 Task: Format the 'Budget Tracker' spreadsheet by applying conditional formatting to highlight values greater than 5 and adjust the header's font size to 28, color to red, and style to Arial Black.
Action: Mouse moved to (131, 159)
Screenshot: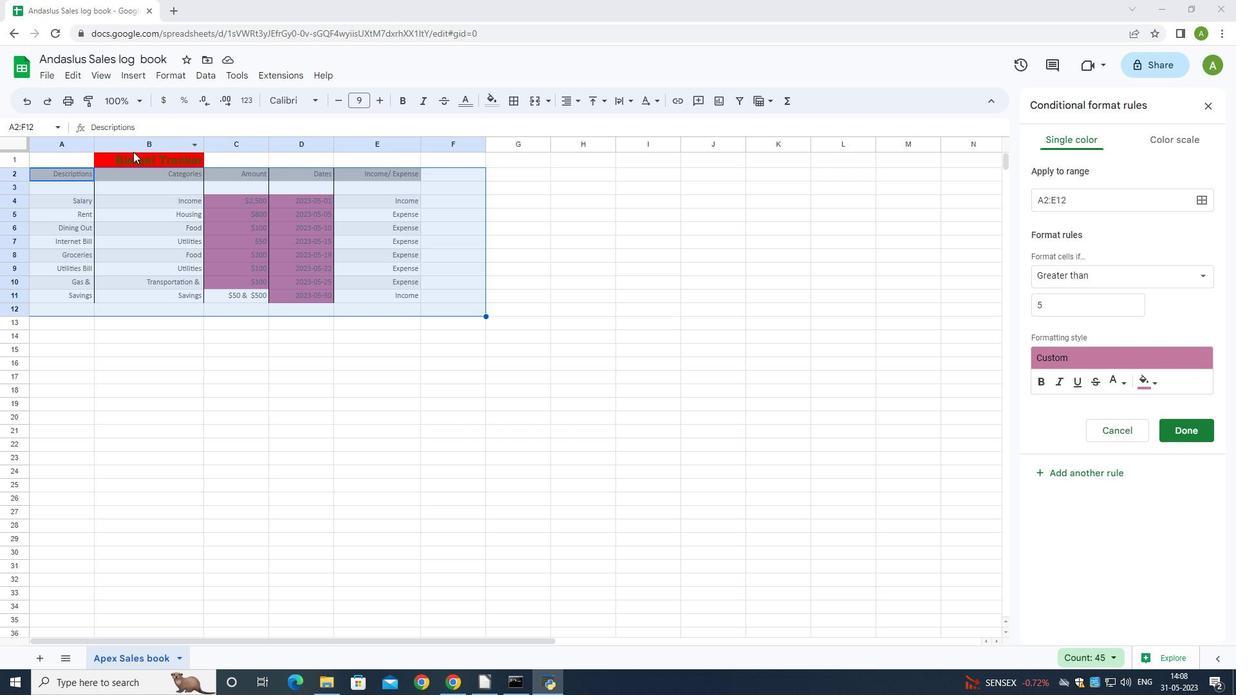 
Action: Mouse pressed left at (131, 159)
Screenshot: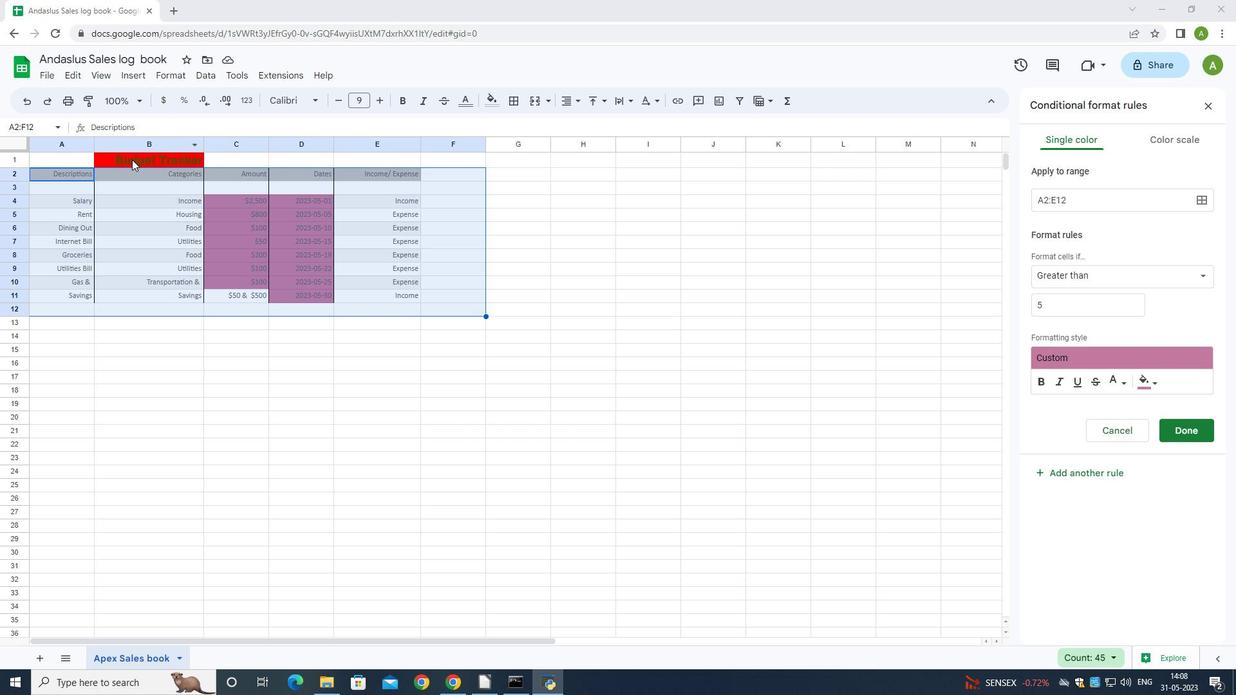 
Action: Mouse moved to (181, 78)
Screenshot: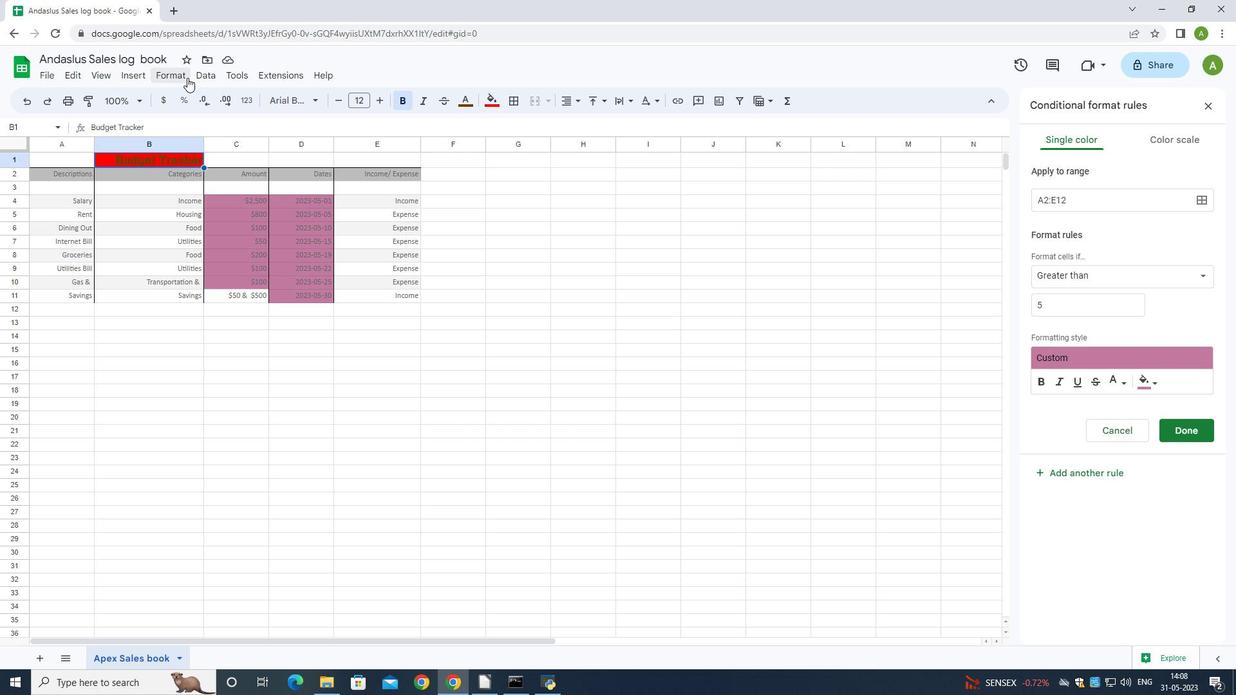 
Action: Mouse pressed left at (181, 78)
Screenshot: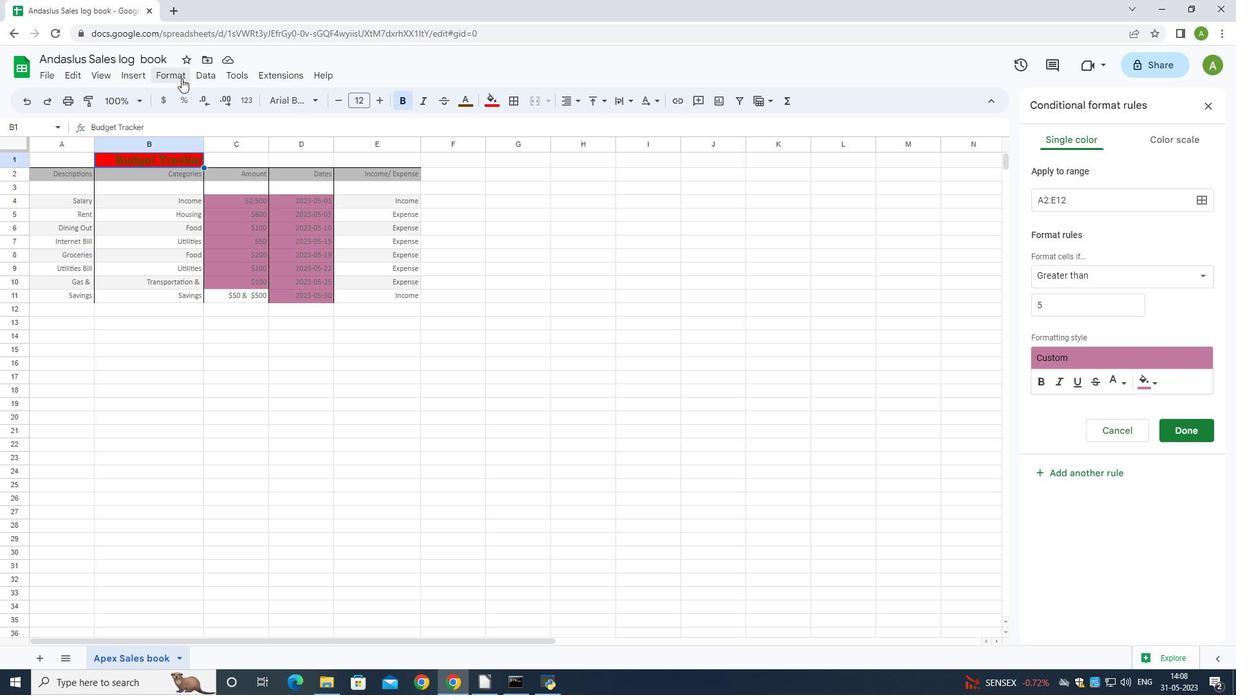 
Action: Mouse moved to (382, 56)
Screenshot: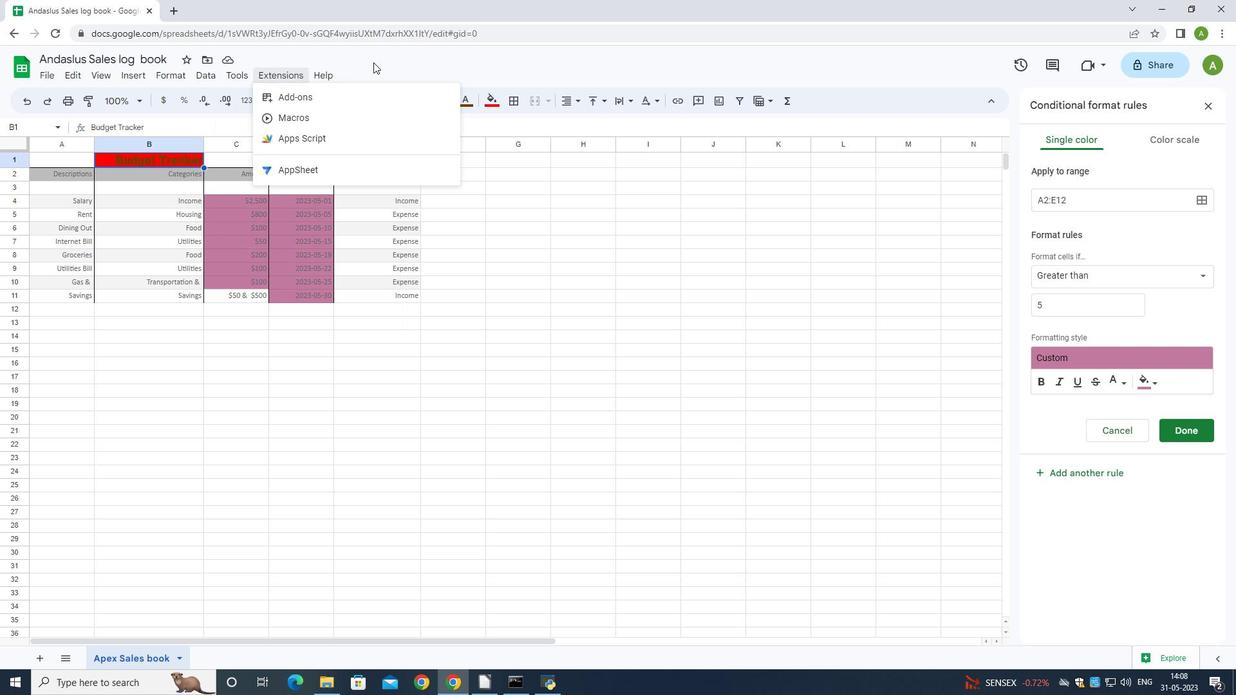 
Action: Mouse pressed left at (382, 56)
Screenshot: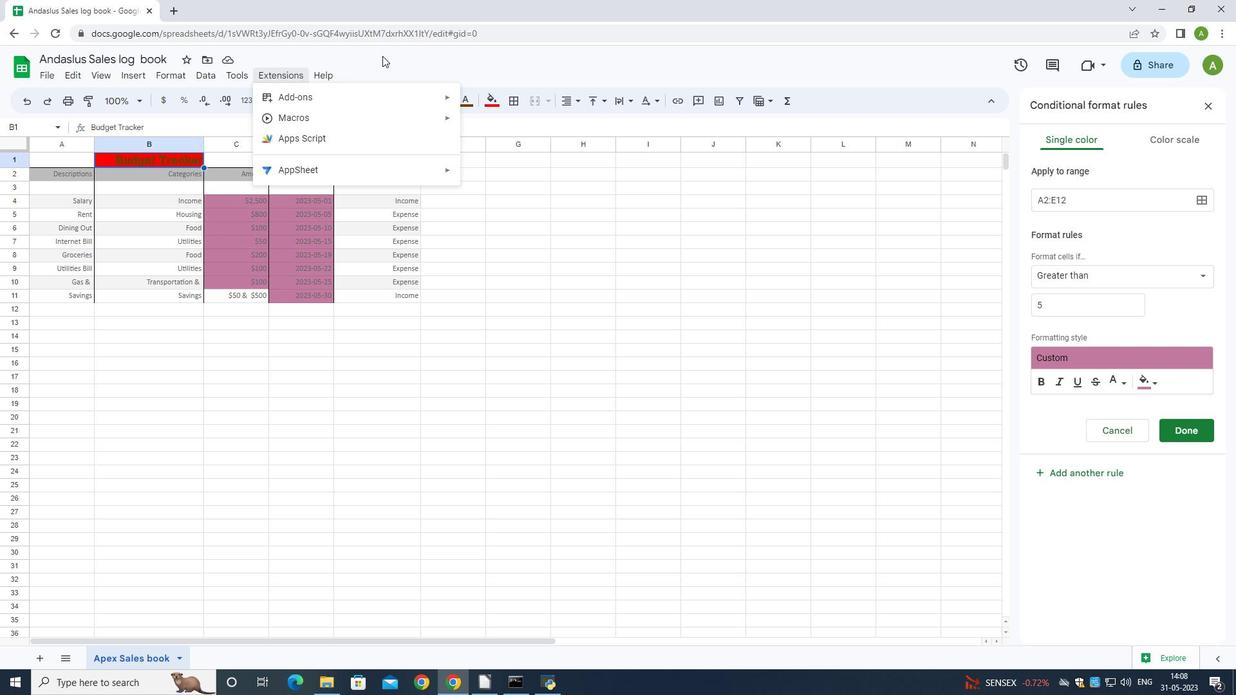 
Action: Mouse moved to (313, 110)
Screenshot: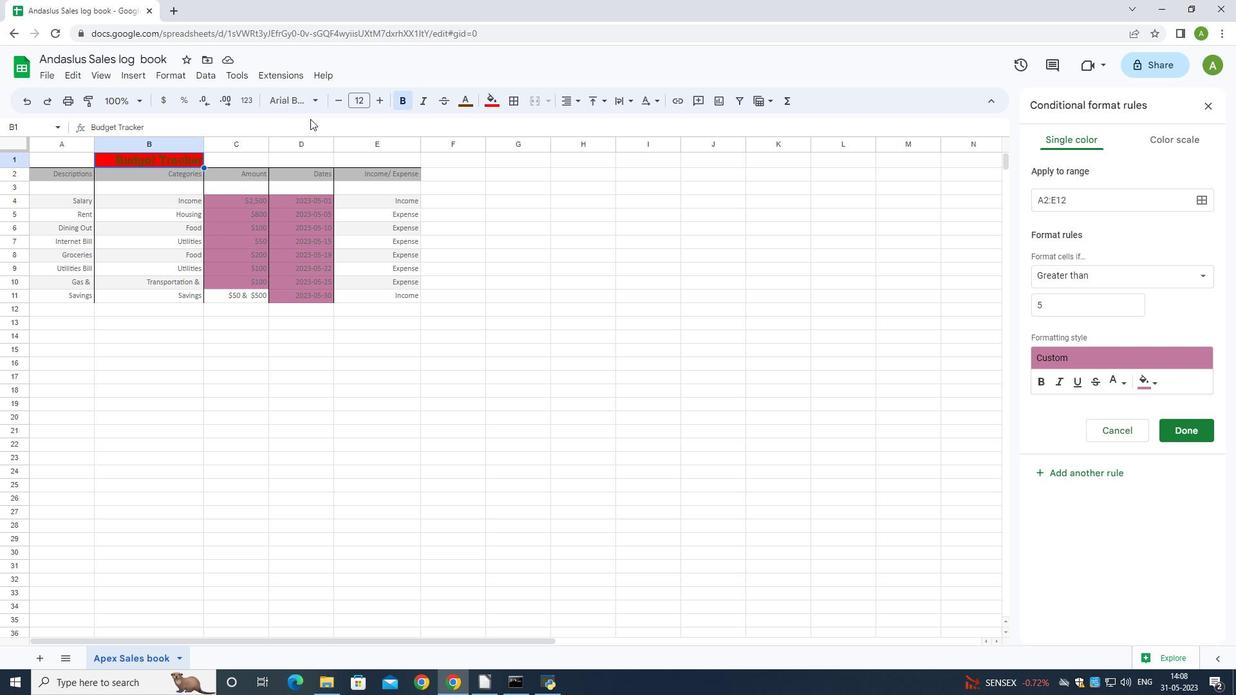 
Action: Mouse pressed left at (313, 110)
Screenshot: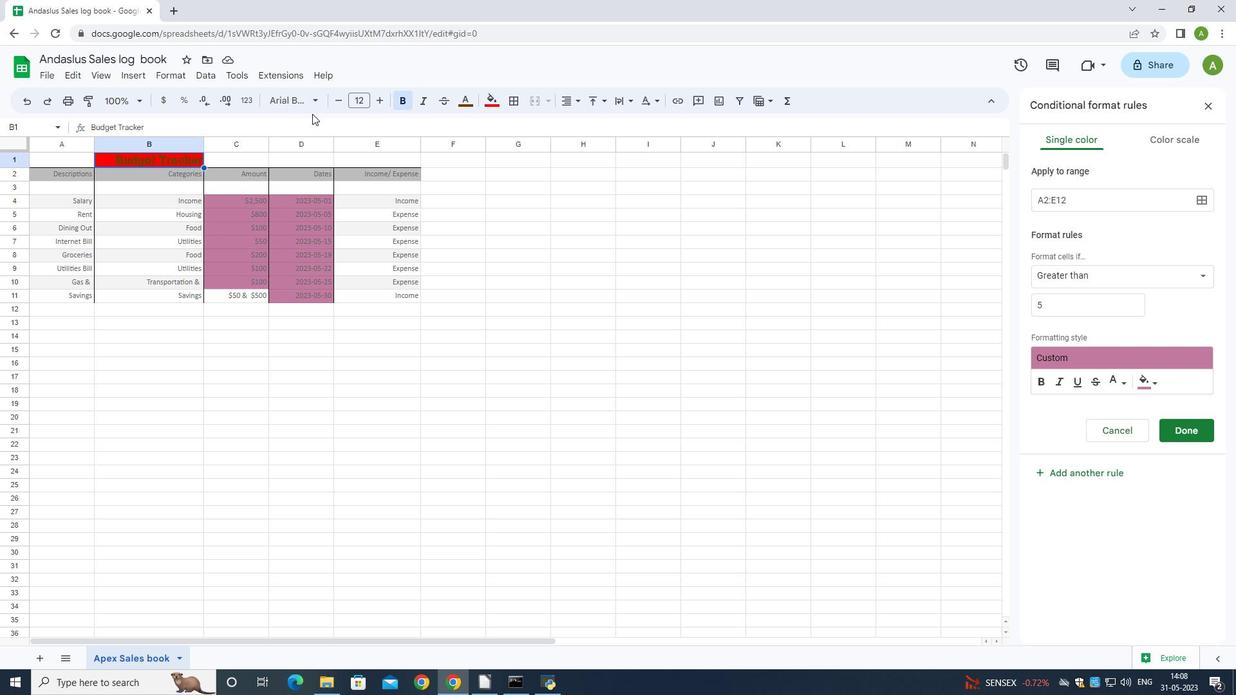 
Action: Mouse moved to (313, 90)
Screenshot: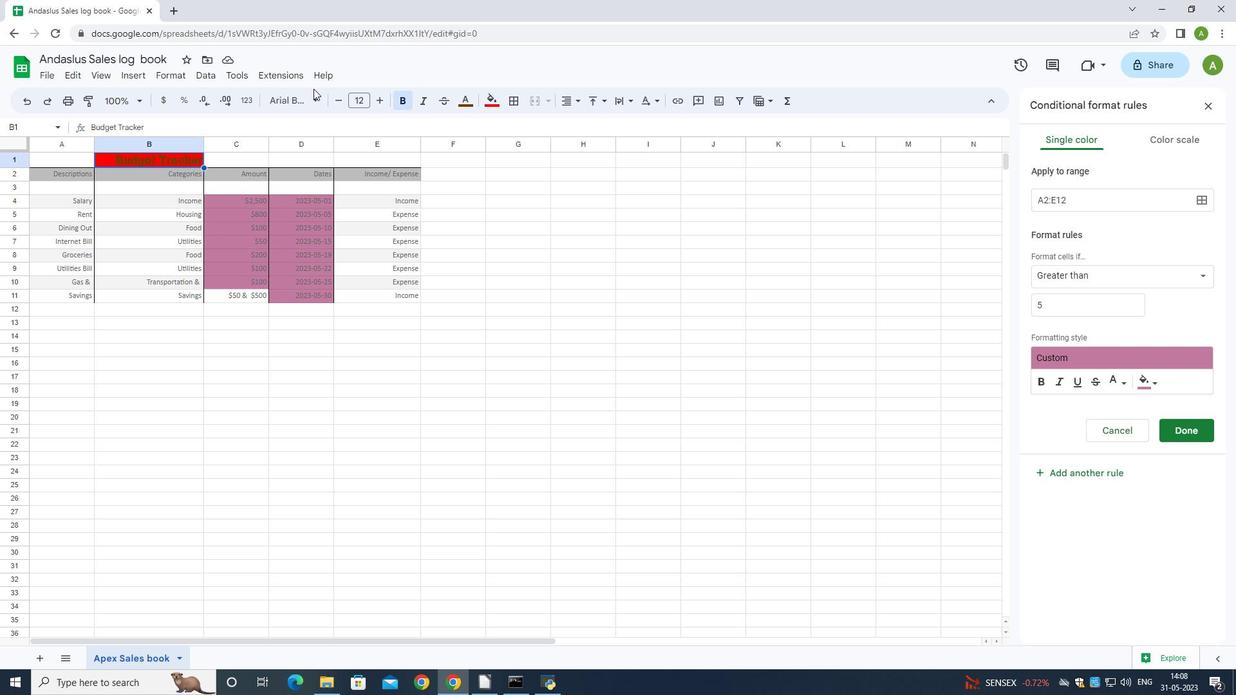 
Action: Mouse pressed left at (313, 90)
Screenshot: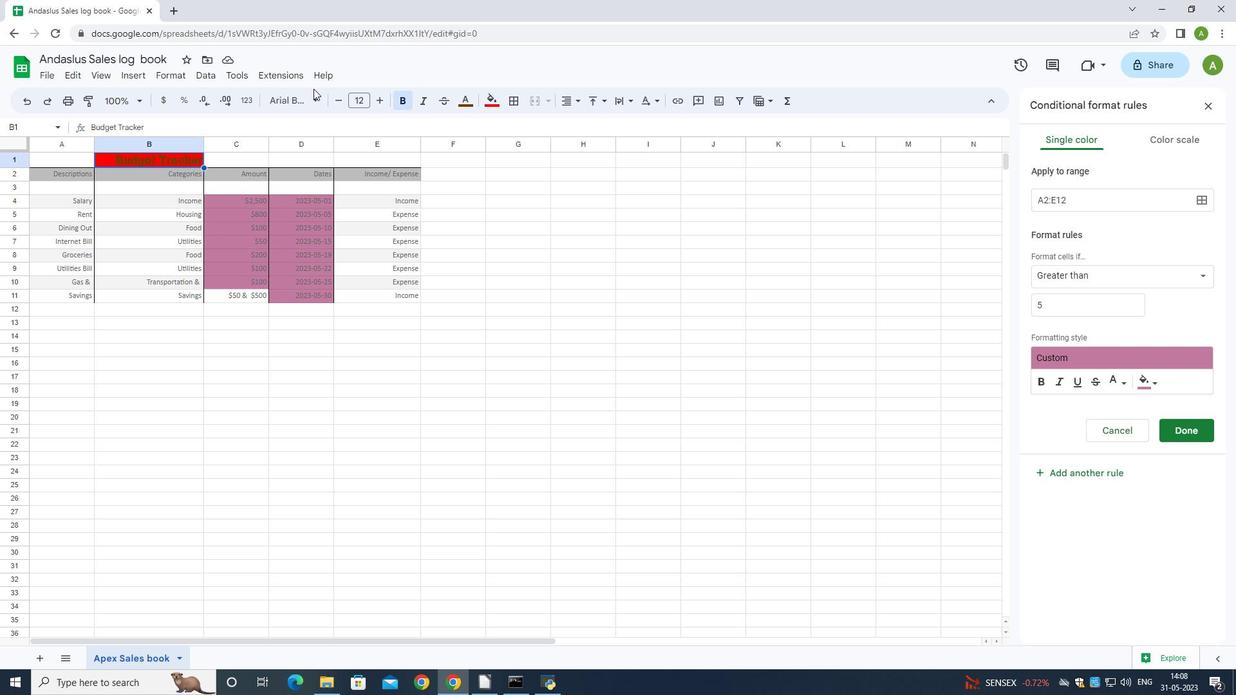 
Action: Mouse moved to (314, 408)
Screenshot: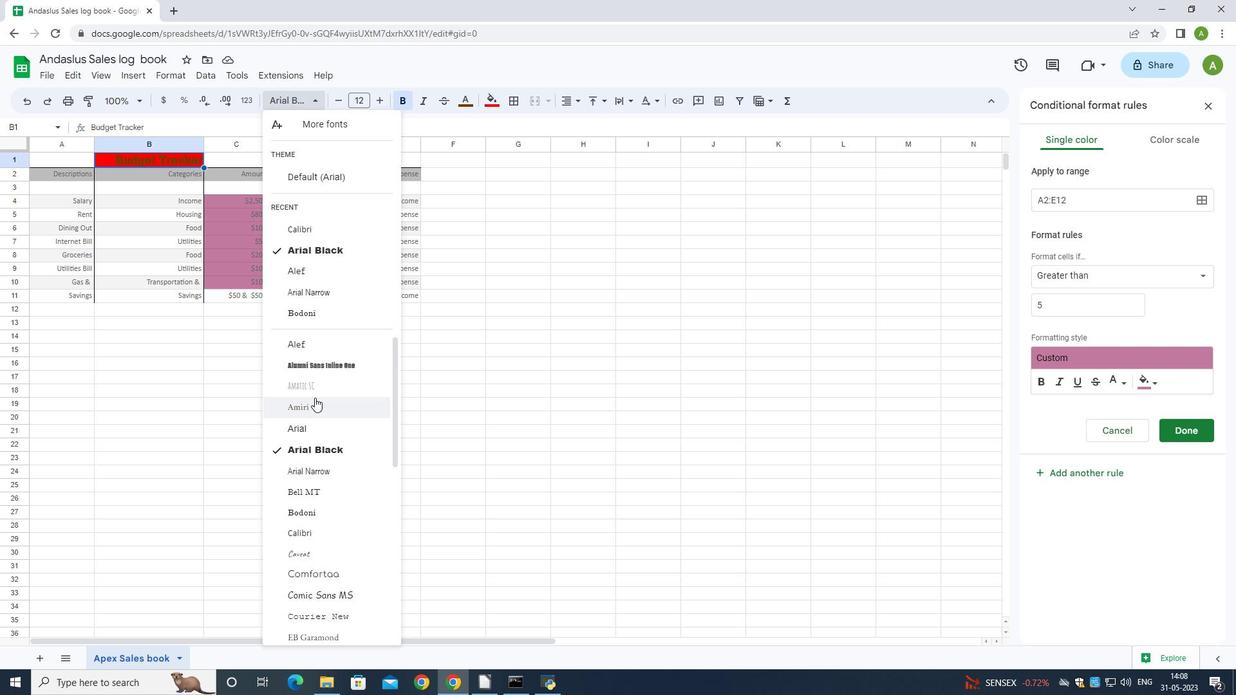 
Action: Mouse pressed left at (314, 408)
Screenshot: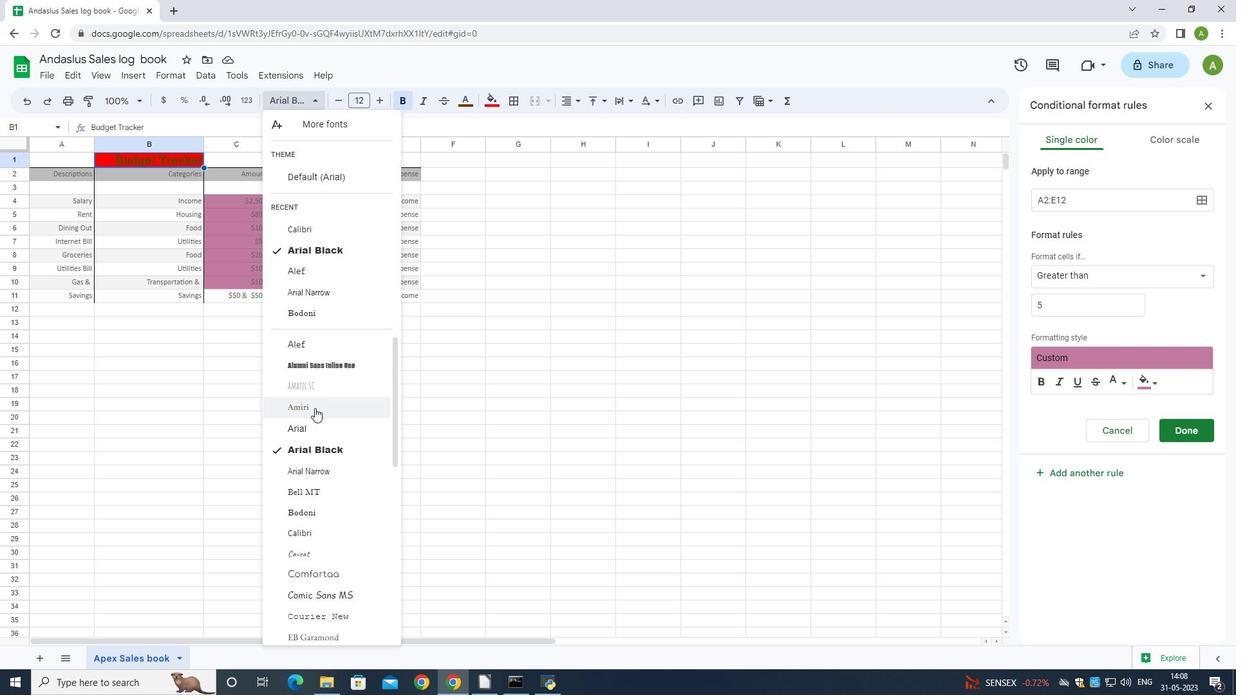 
Action: Mouse moved to (492, 100)
Screenshot: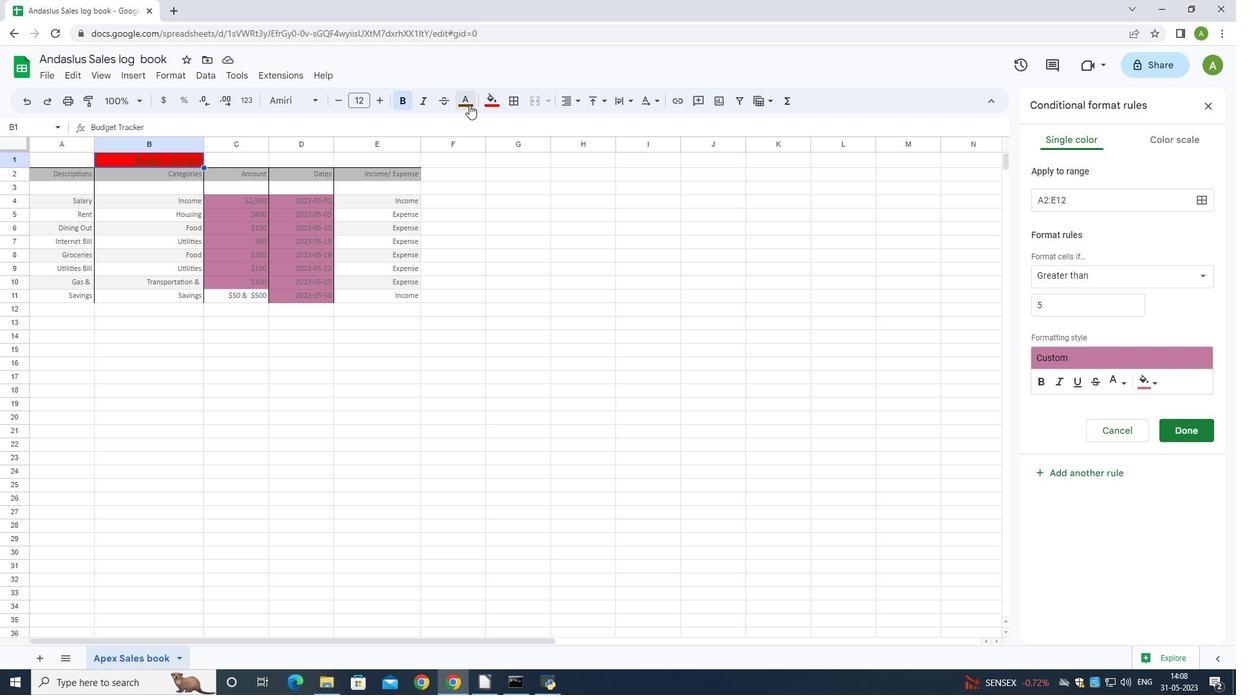 
Action: Mouse pressed left at (492, 100)
Screenshot: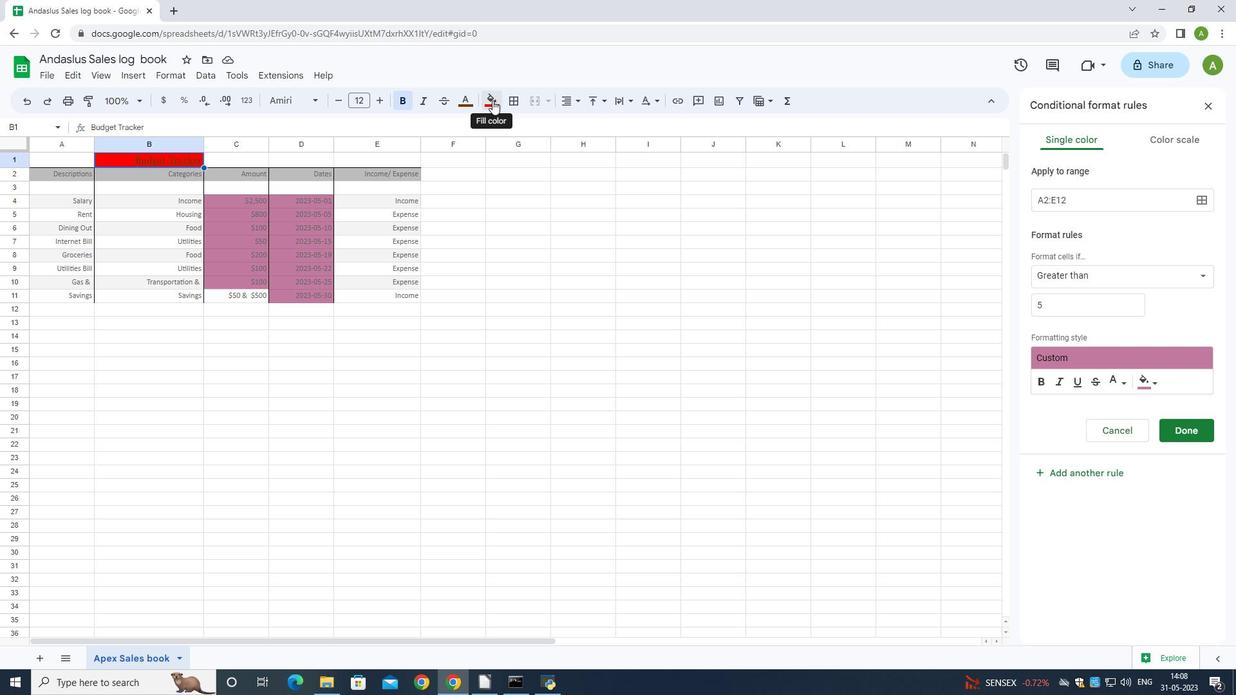 
Action: Mouse moved to (598, 159)
Screenshot: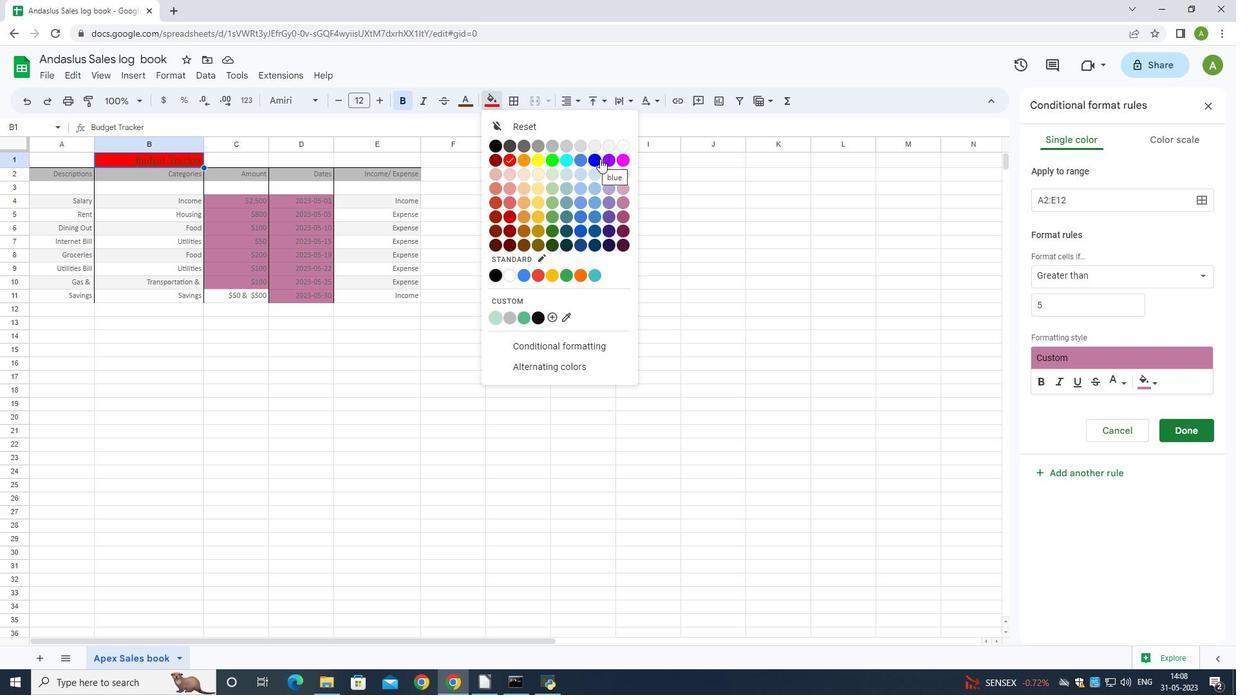 
Action: Mouse pressed left at (598, 159)
Screenshot: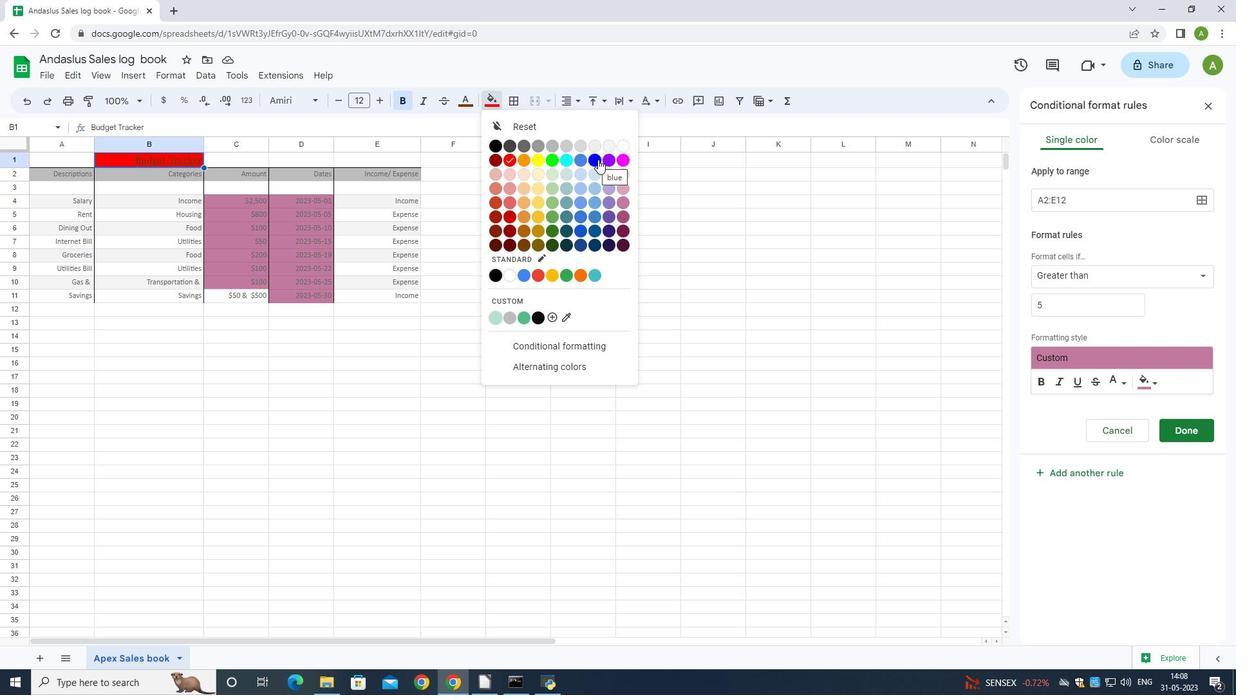 
Action: Mouse moved to (381, 101)
Screenshot: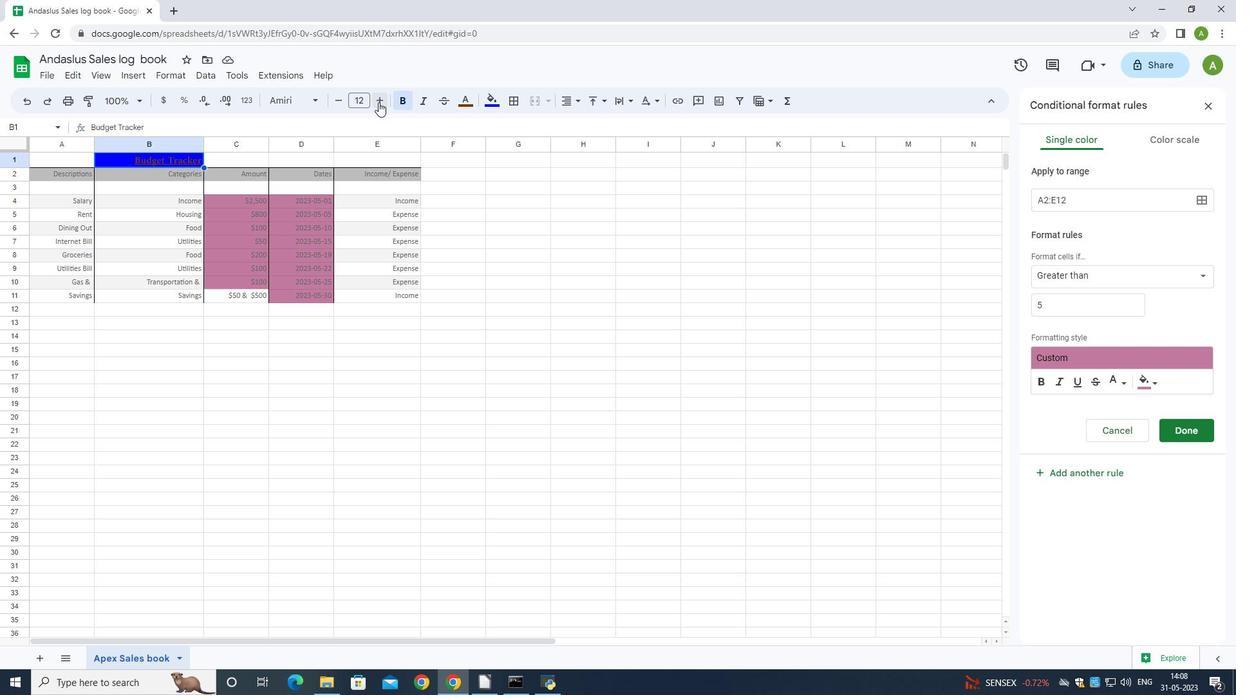 
Action: Mouse pressed left at (381, 101)
Screenshot: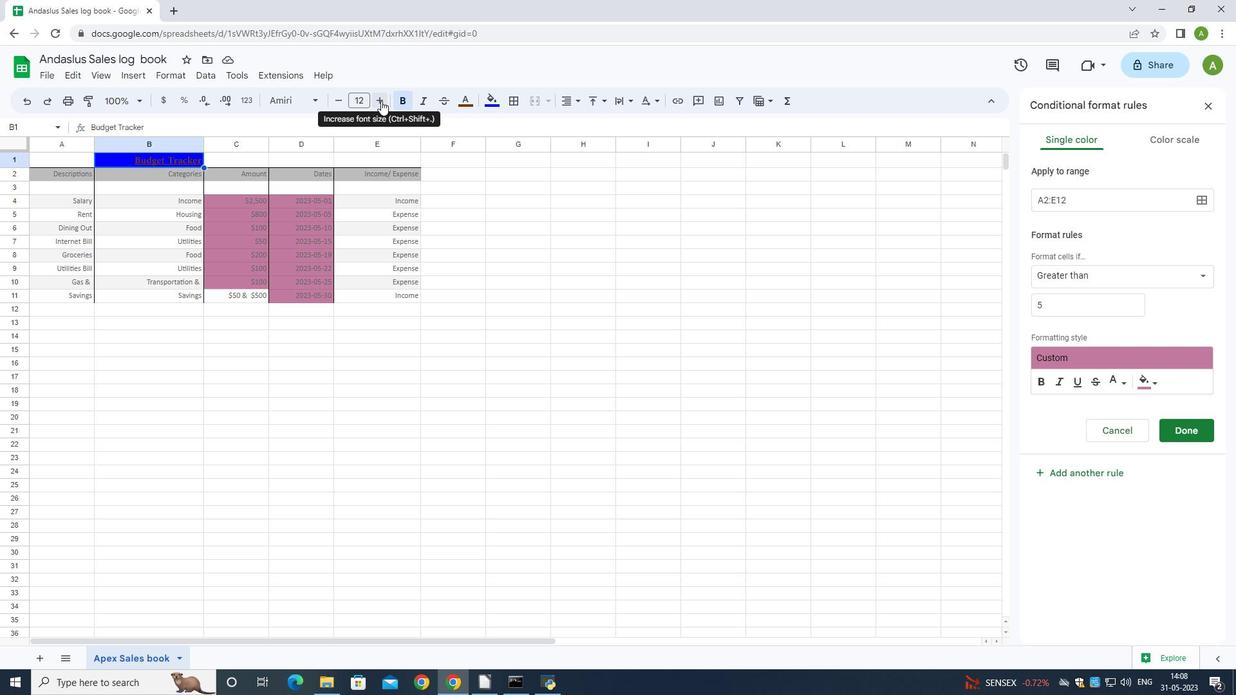 
Action: Mouse pressed left at (381, 101)
Screenshot: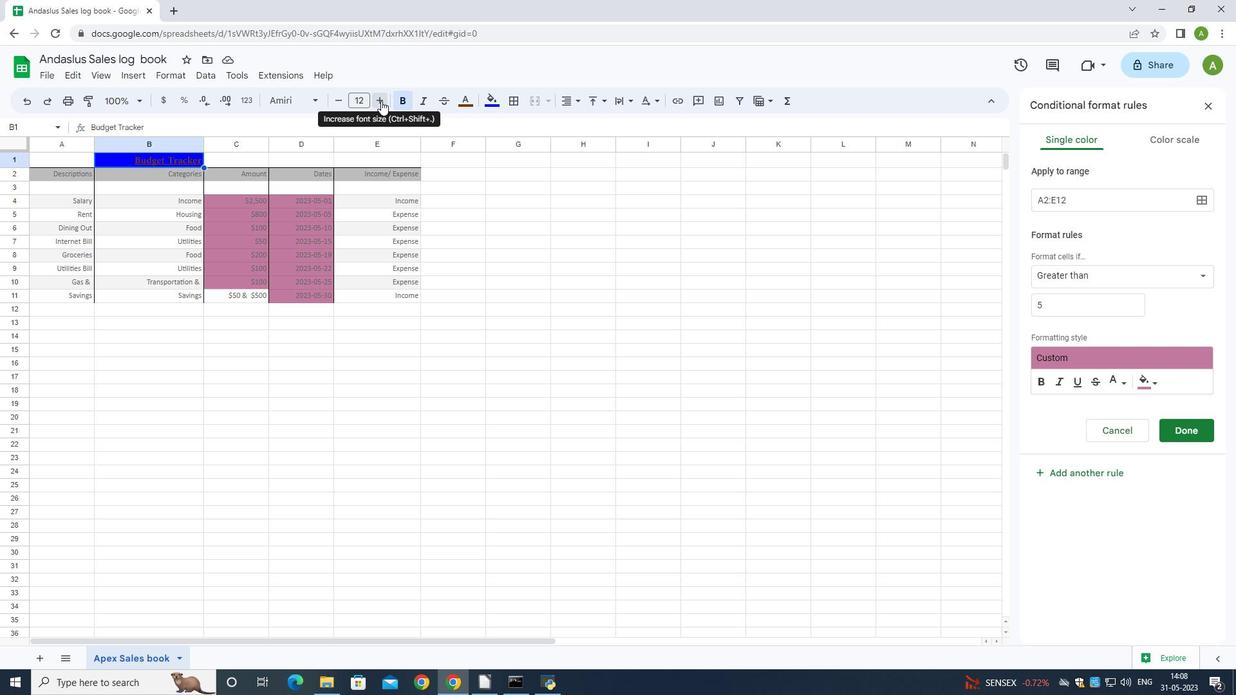 
Action: Mouse pressed left at (381, 101)
Screenshot: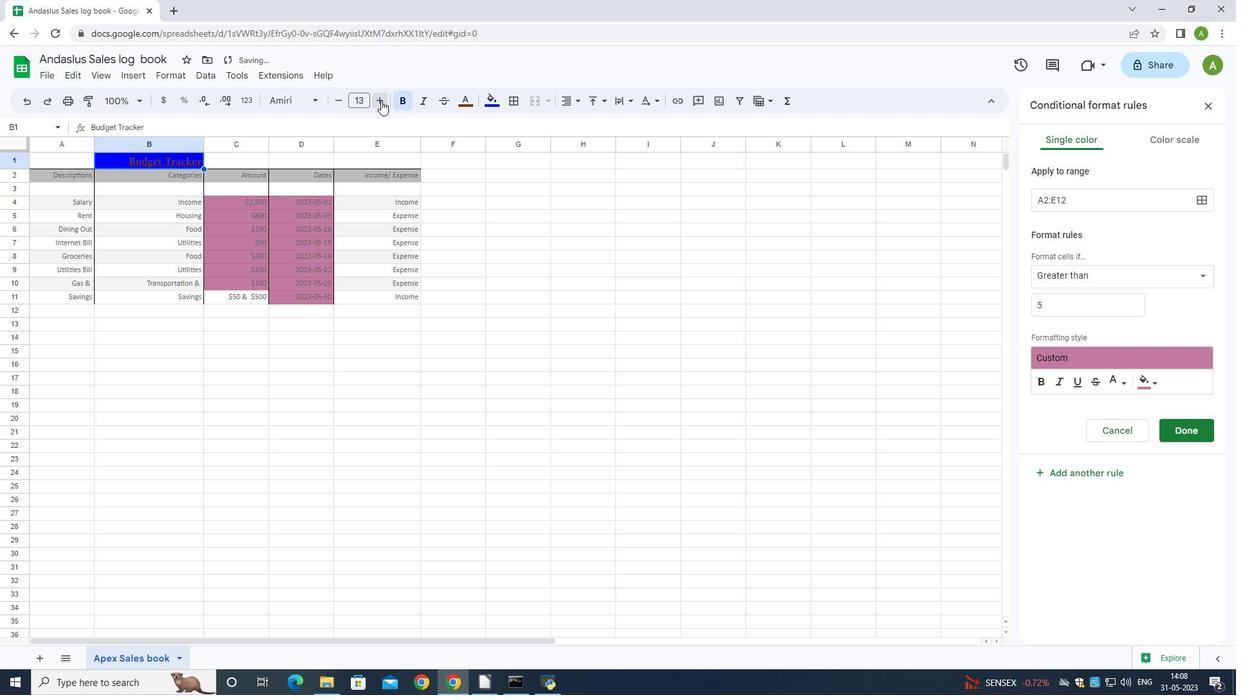 
Action: Mouse pressed left at (381, 101)
Screenshot: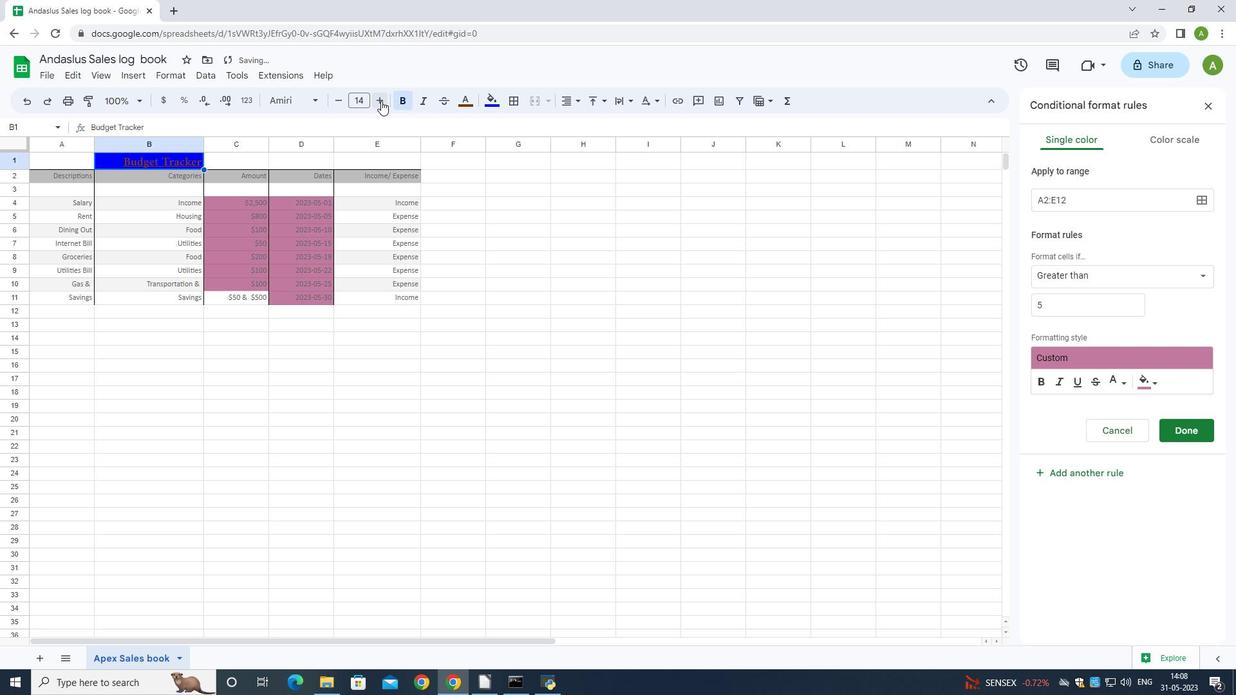 
Action: Mouse pressed left at (381, 101)
Screenshot: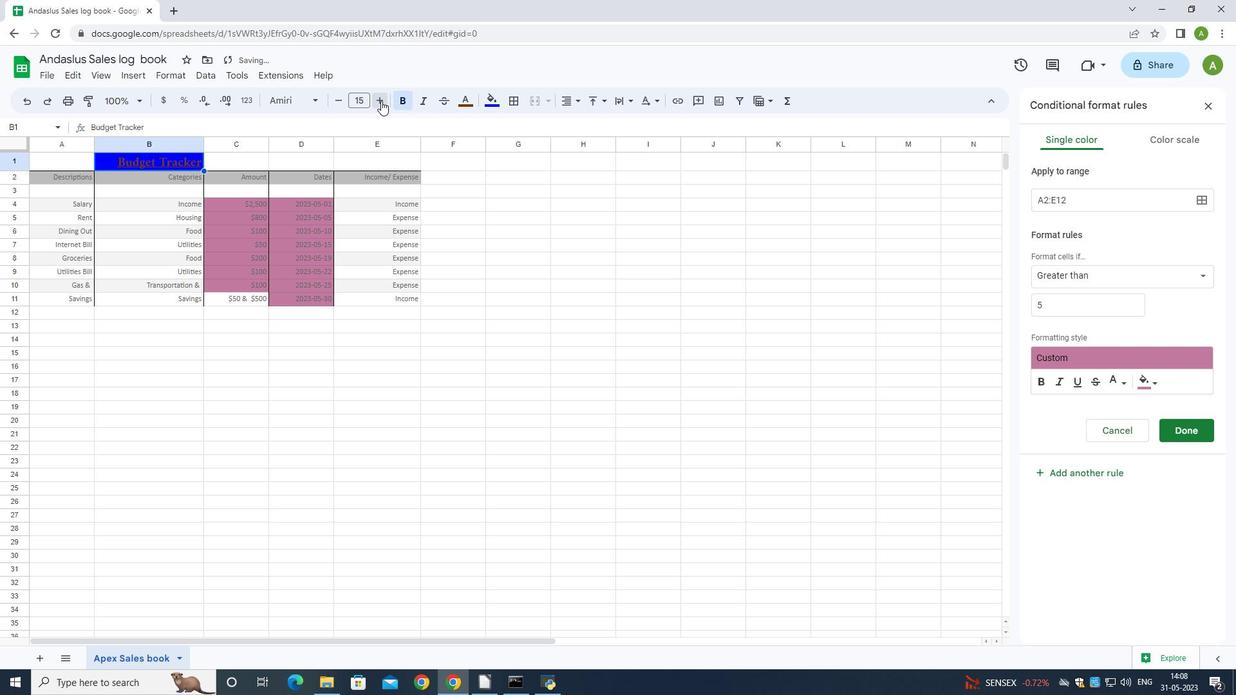 
Action: Mouse pressed left at (381, 101)
Screenshot: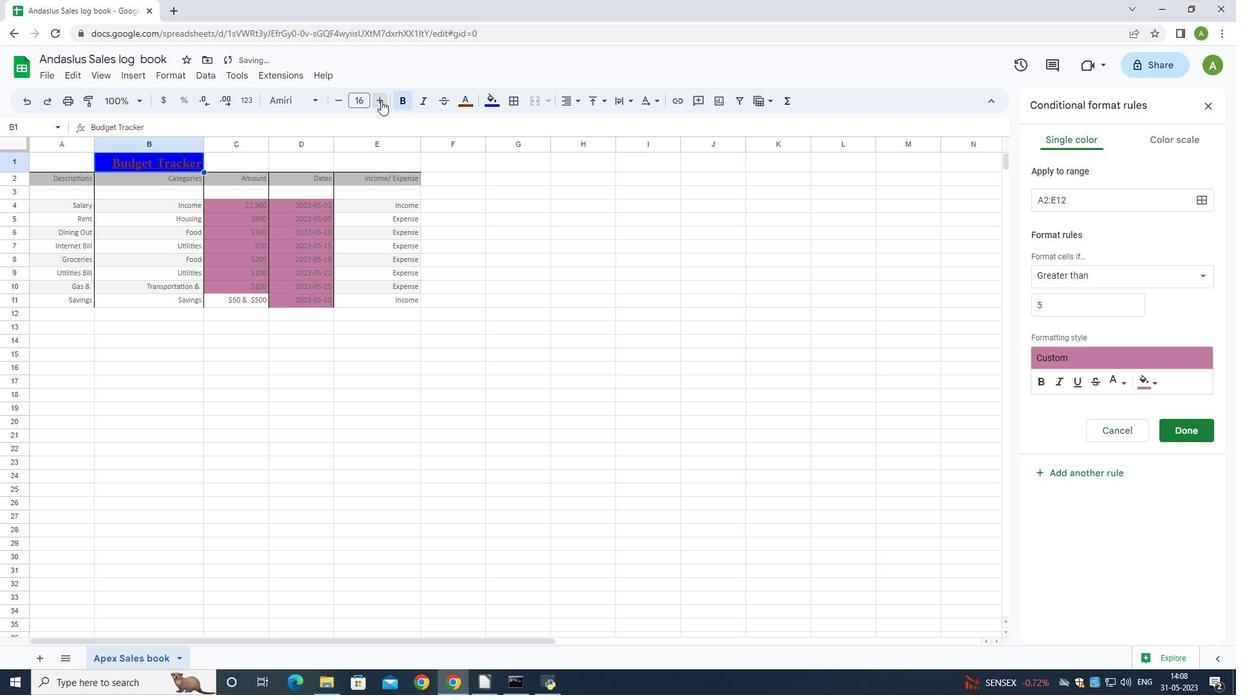 
Action: Mouse pressed left at (381, 101)
Screenshot: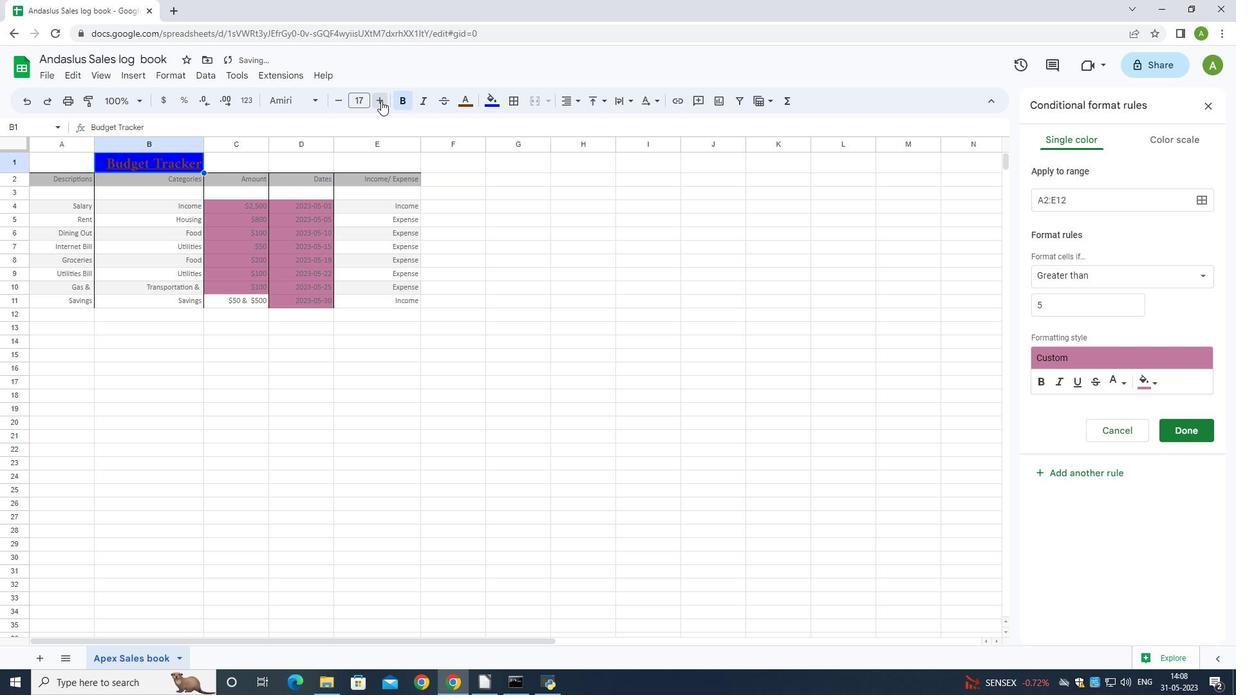 
Action: Mouse pressed left at (381, 101)
Screenshot: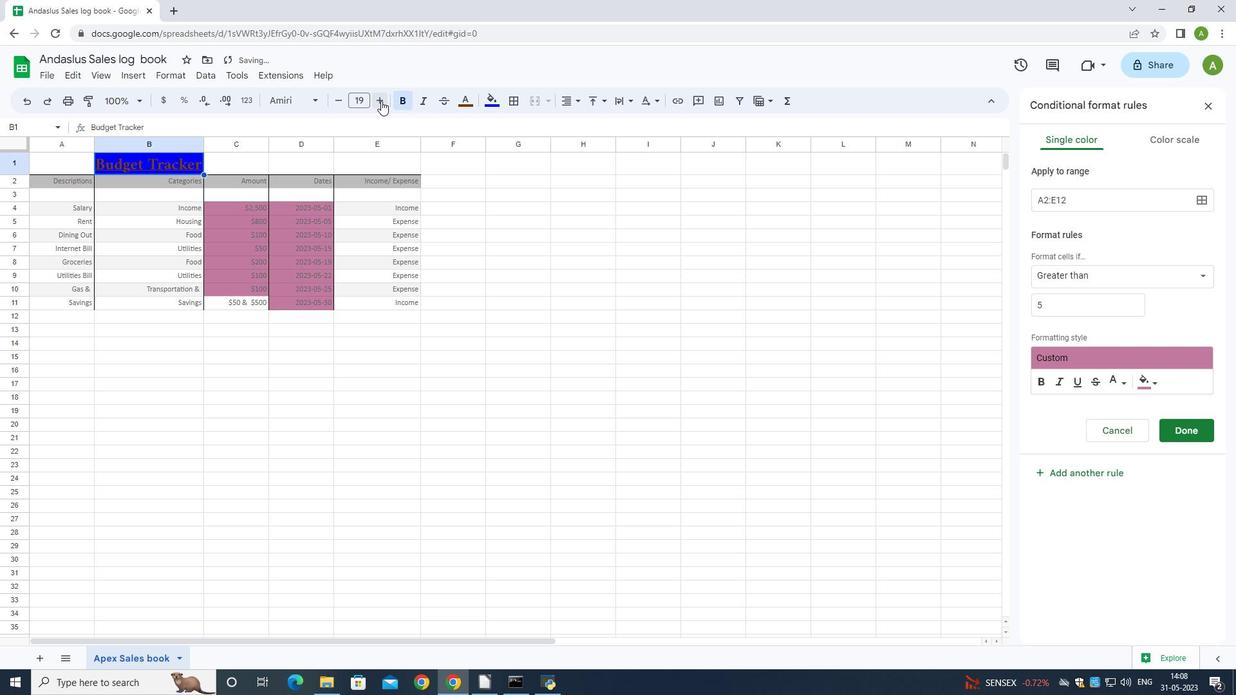 
Action: Mouse pressed left at (381, 101)
Screenshot: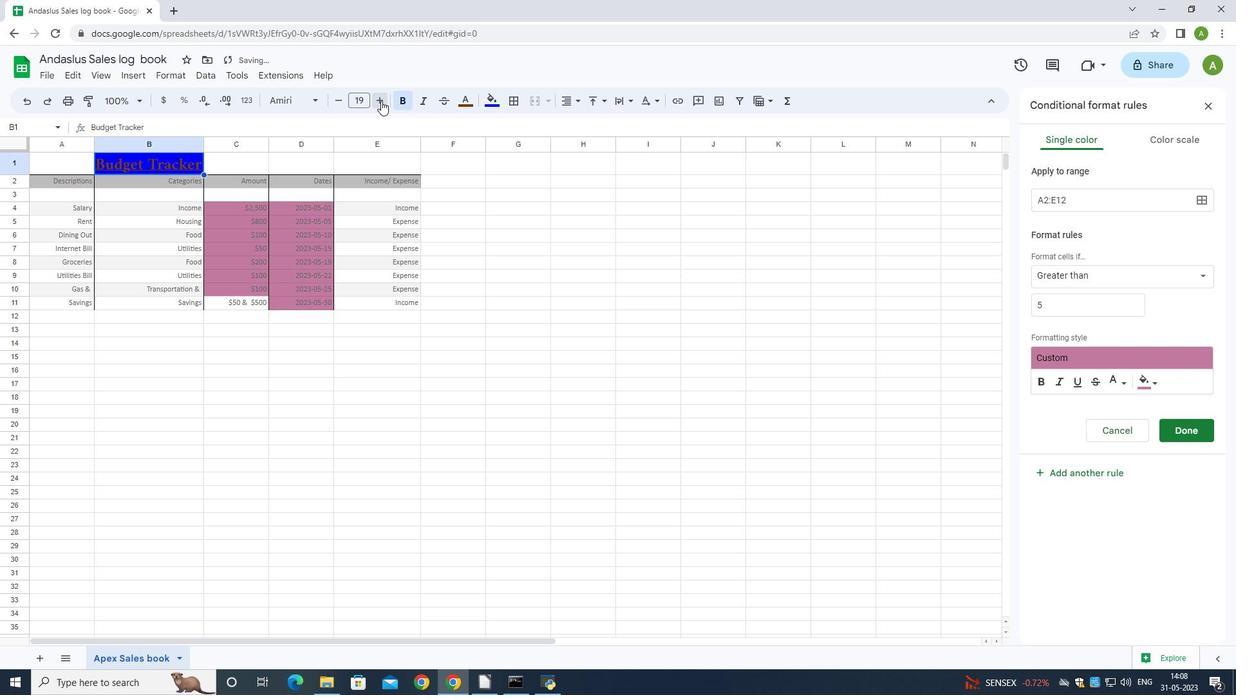 
Action: Mouse pressed left at (381, 101)
Screenshot: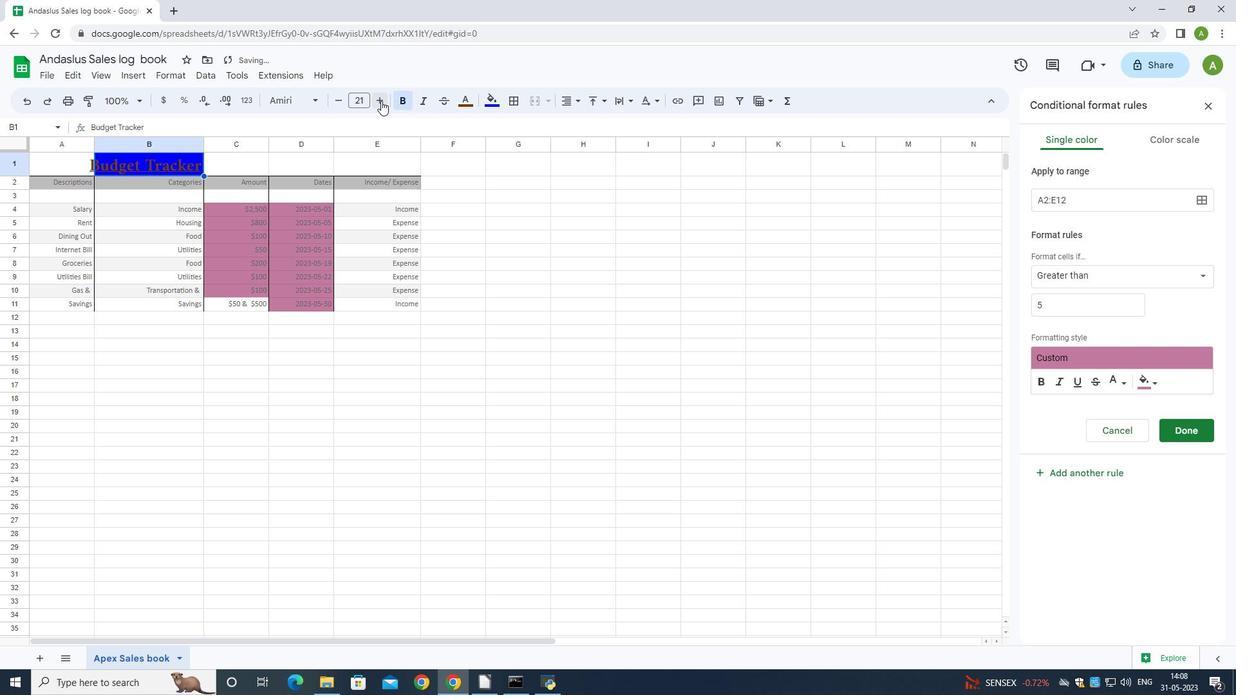 
Action: Mouse pressed left at (381, 101)
Screenshot: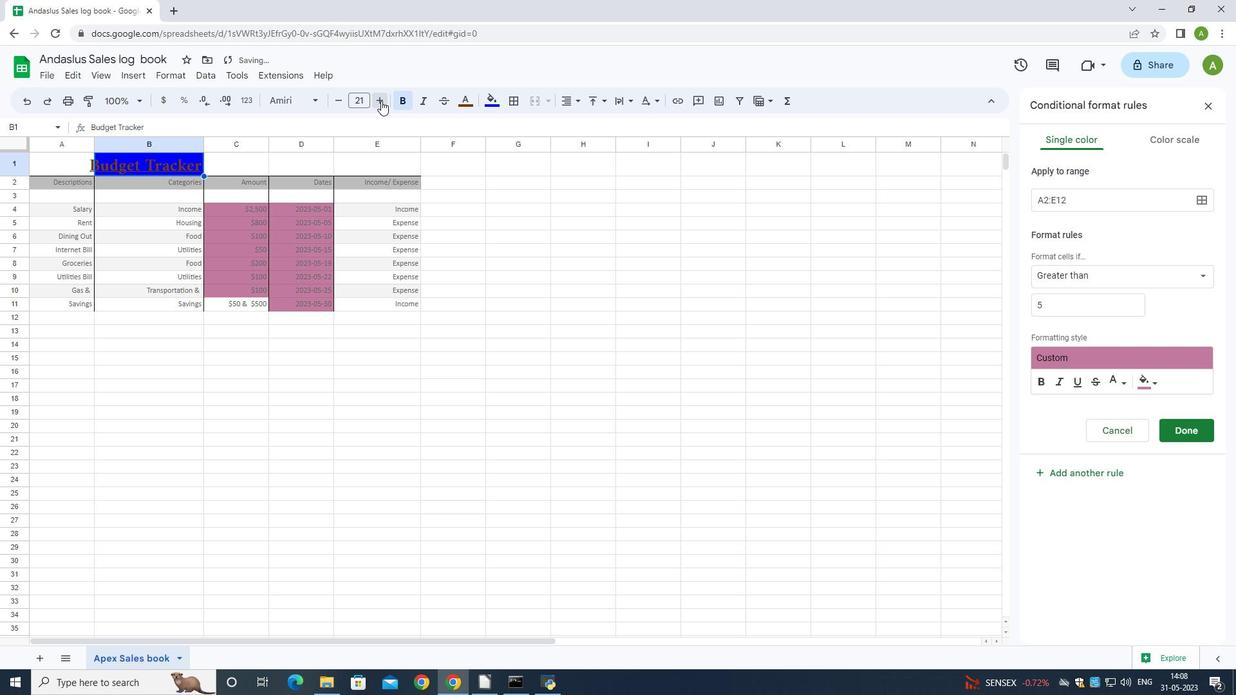 
Action: Mouse pressed left at (381, 101)
Screenshot: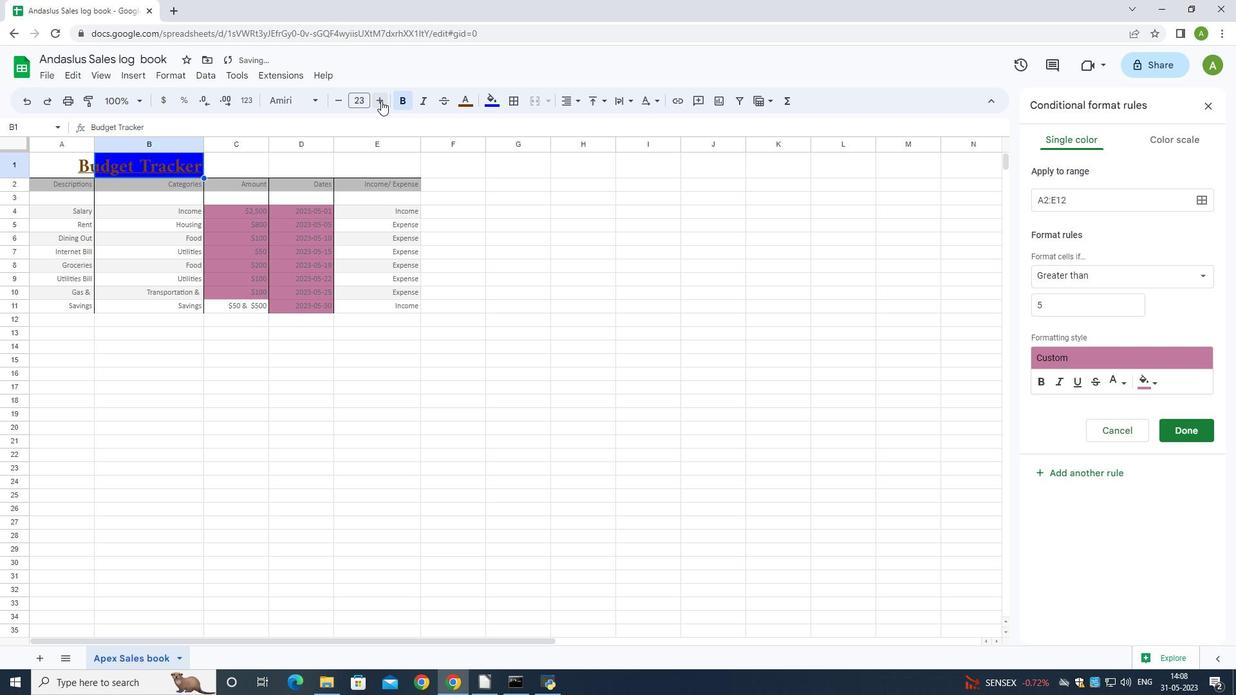 
Action: Mouse pressed left at (381, 101)
Screenshot: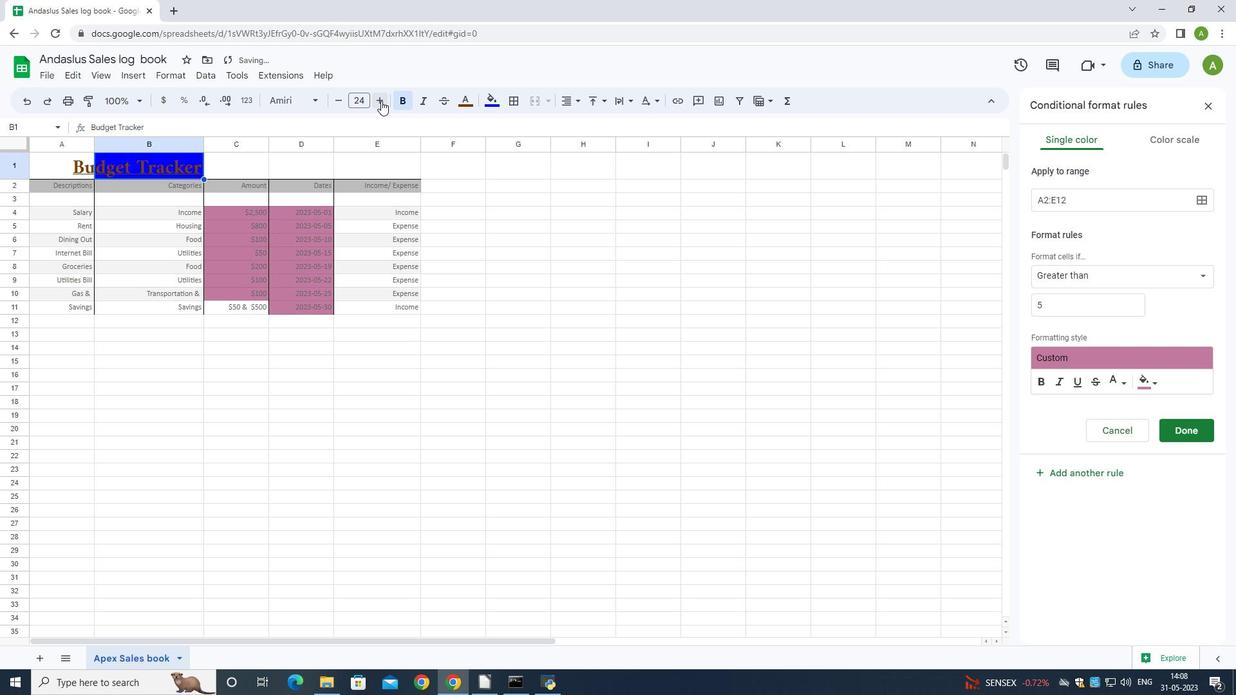 
Action: Mouse pressed left at (381, 101)
Screenshot: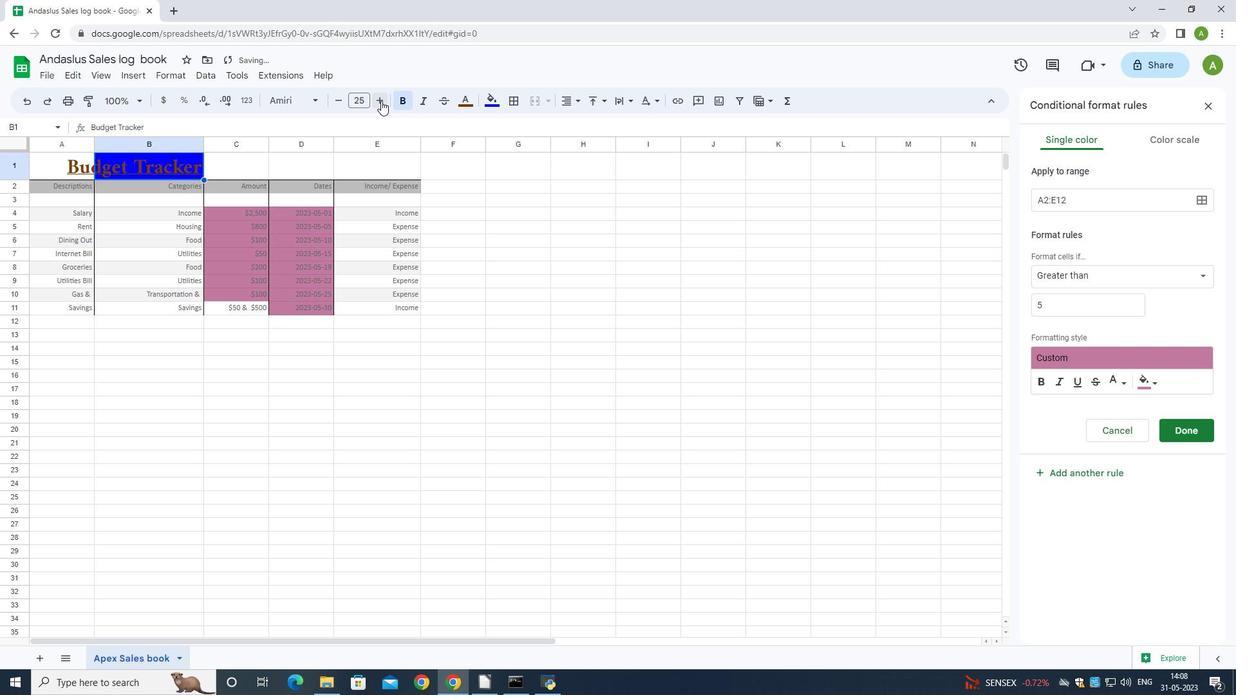 
Action: Mouse pressed left at (381, 101)
Screenshot: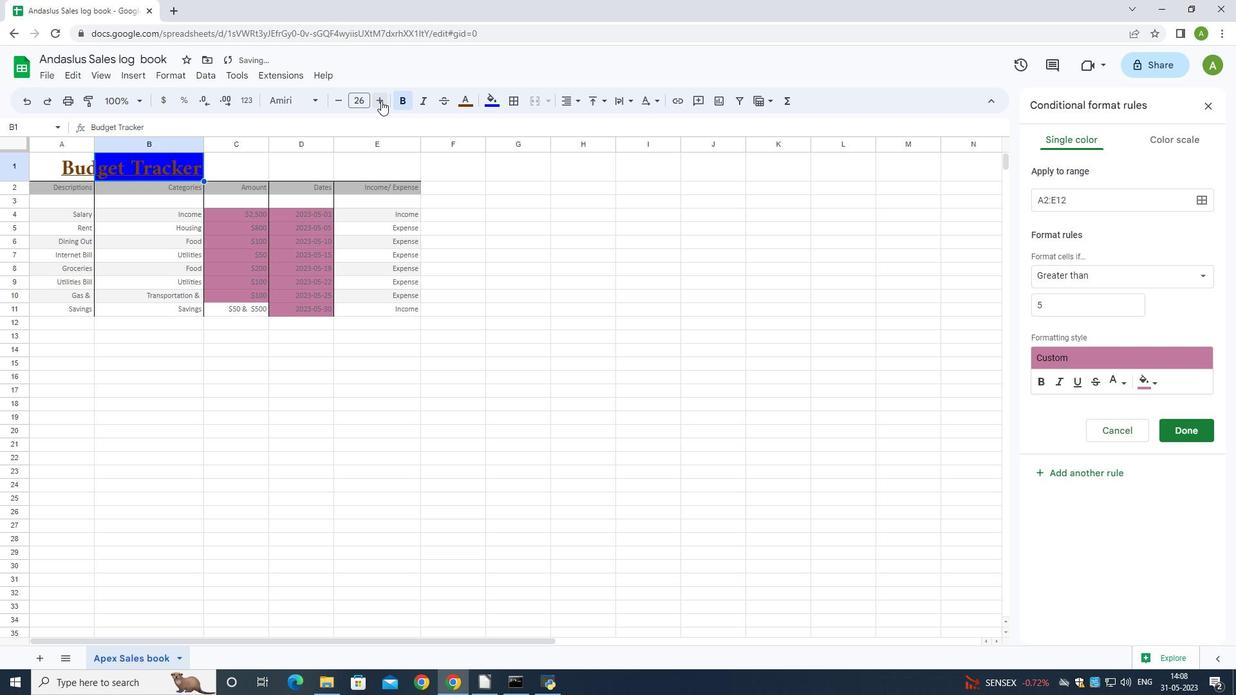 
Action: Mouse pressed left at (381, 101)
Screenshot: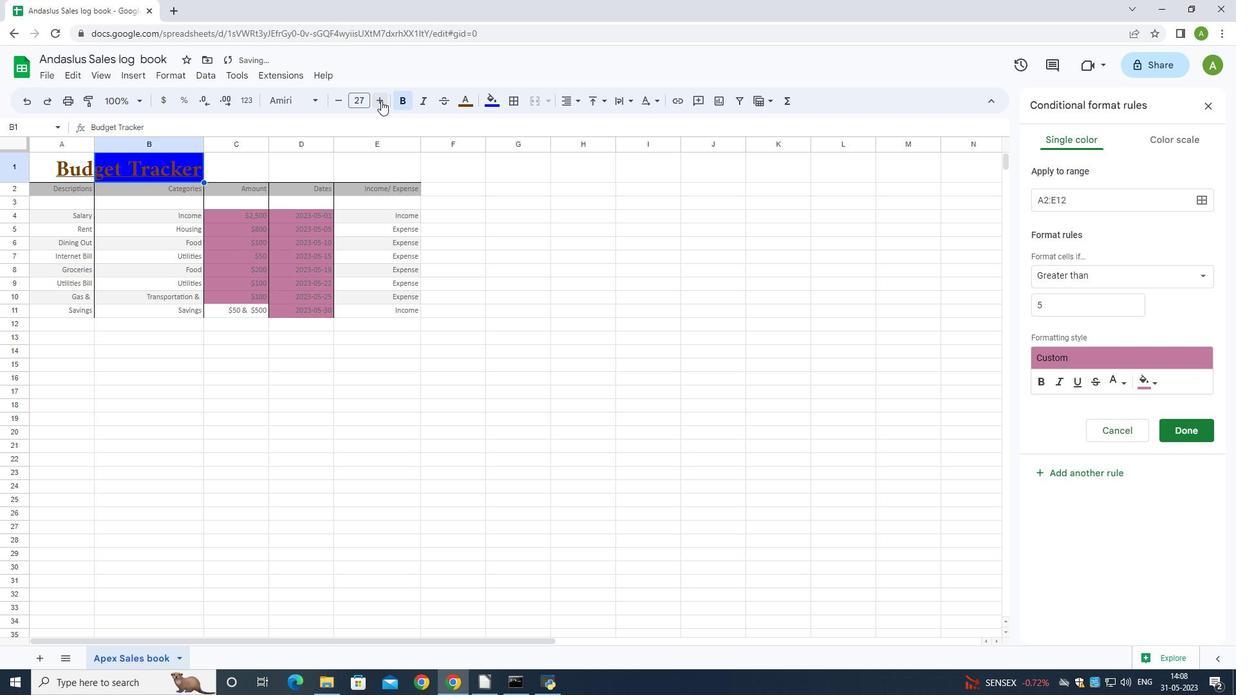 
Action: Mouse moved to (43, 190)
Screenshot: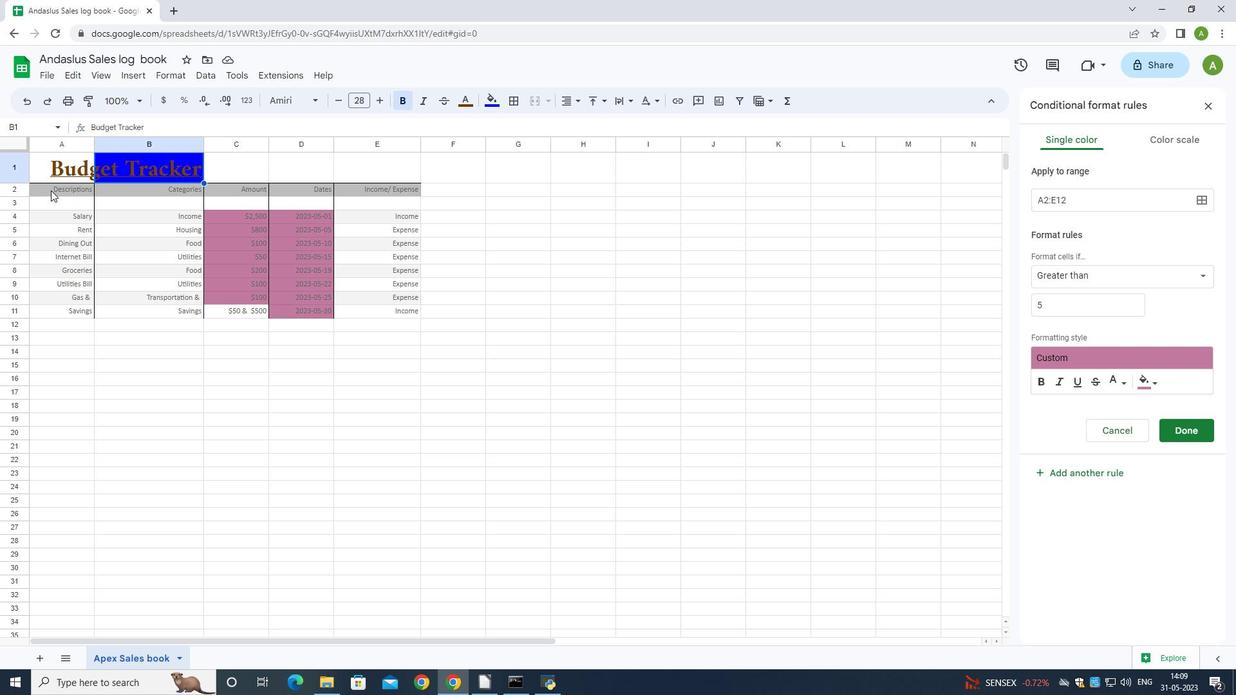 
Action: Mouse pressed left at (43, 190)
Screenshot: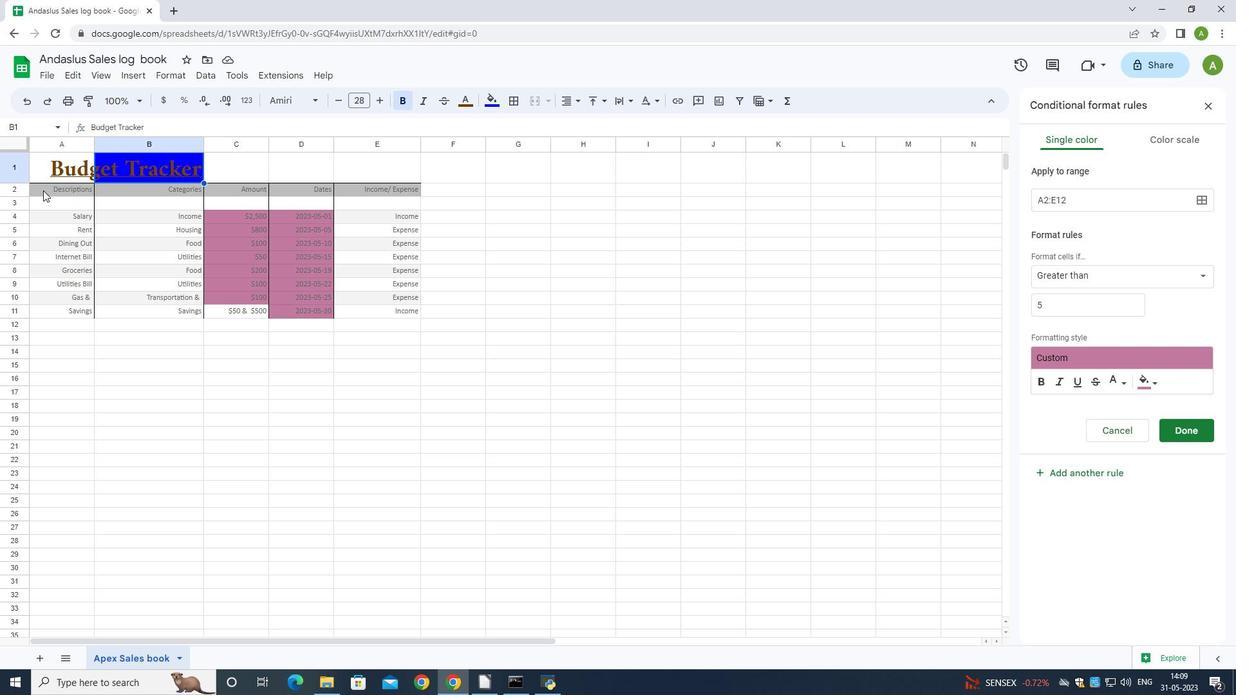 
Action: Mouse moved to (40, 159)
Screenshot: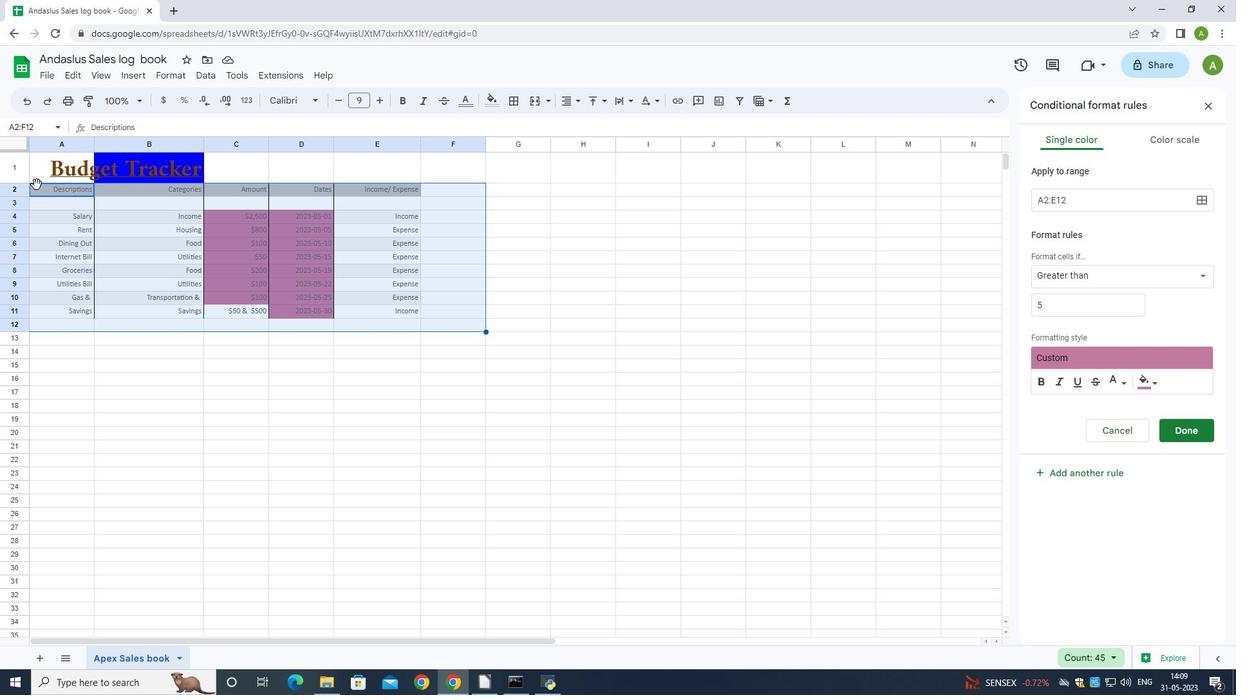 
Action: Mouse pressed left at (40, 159)
Screenshot: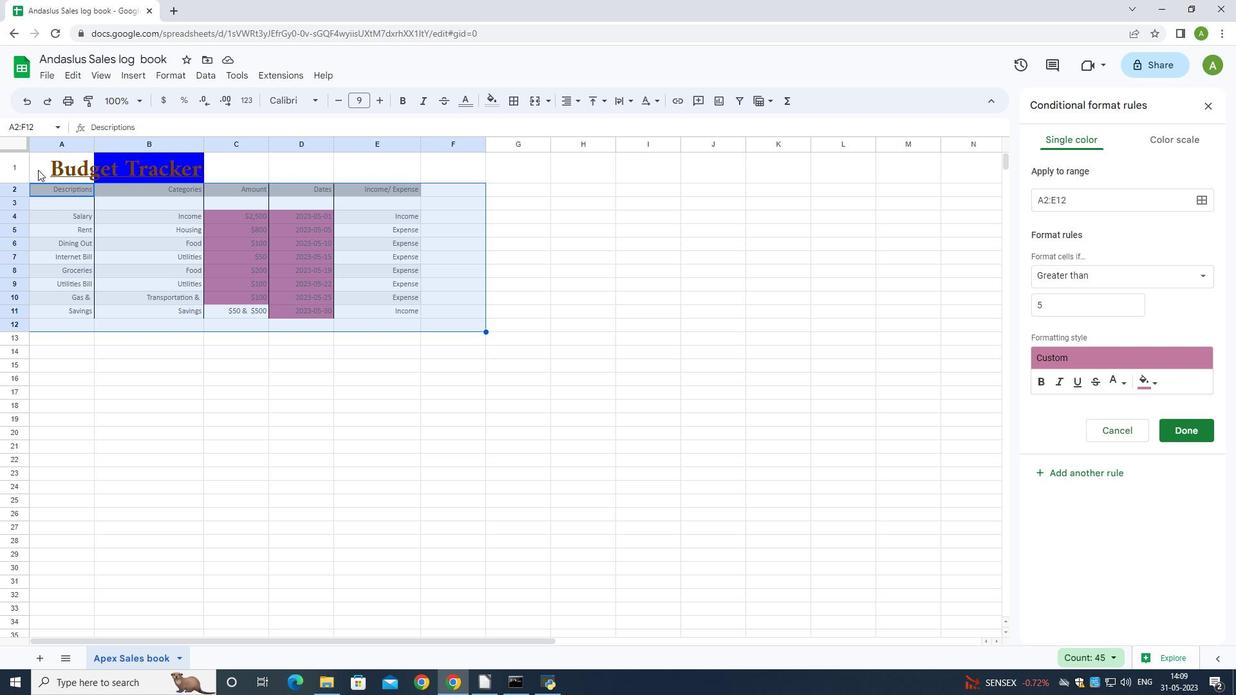 
Action: Mouse moved to (41, 162)
Screenshot: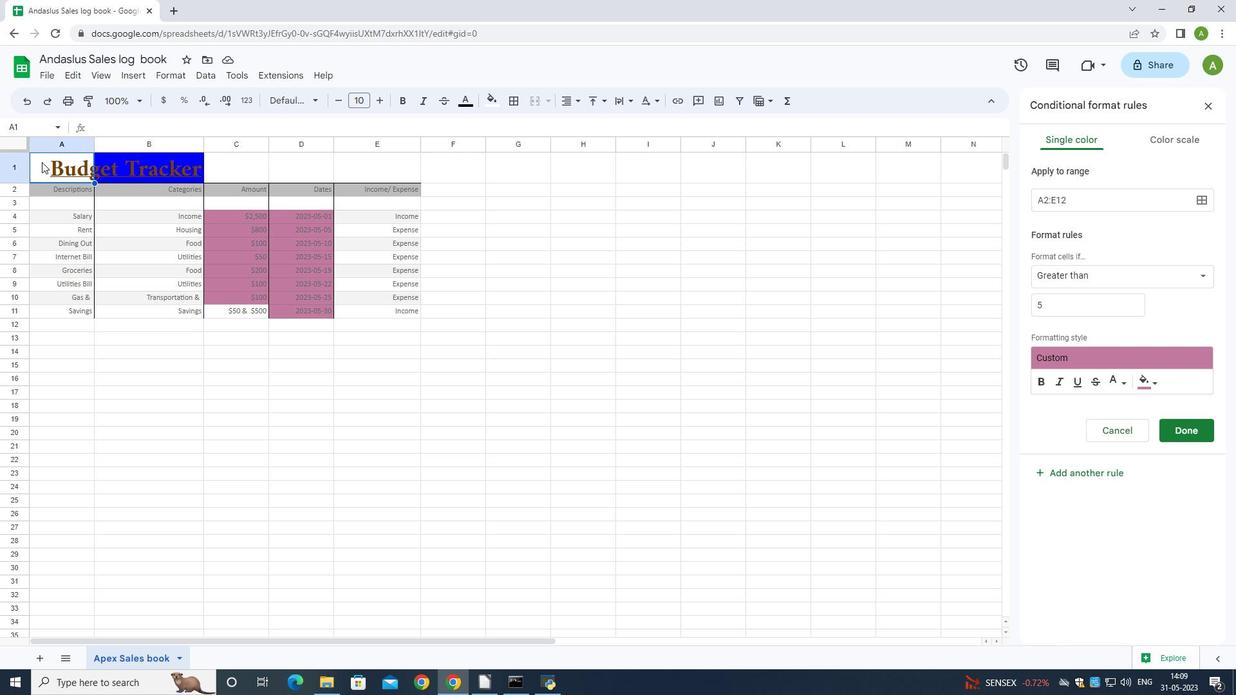 
Action: Mouse pressed left at (41, 162)
Screenshot: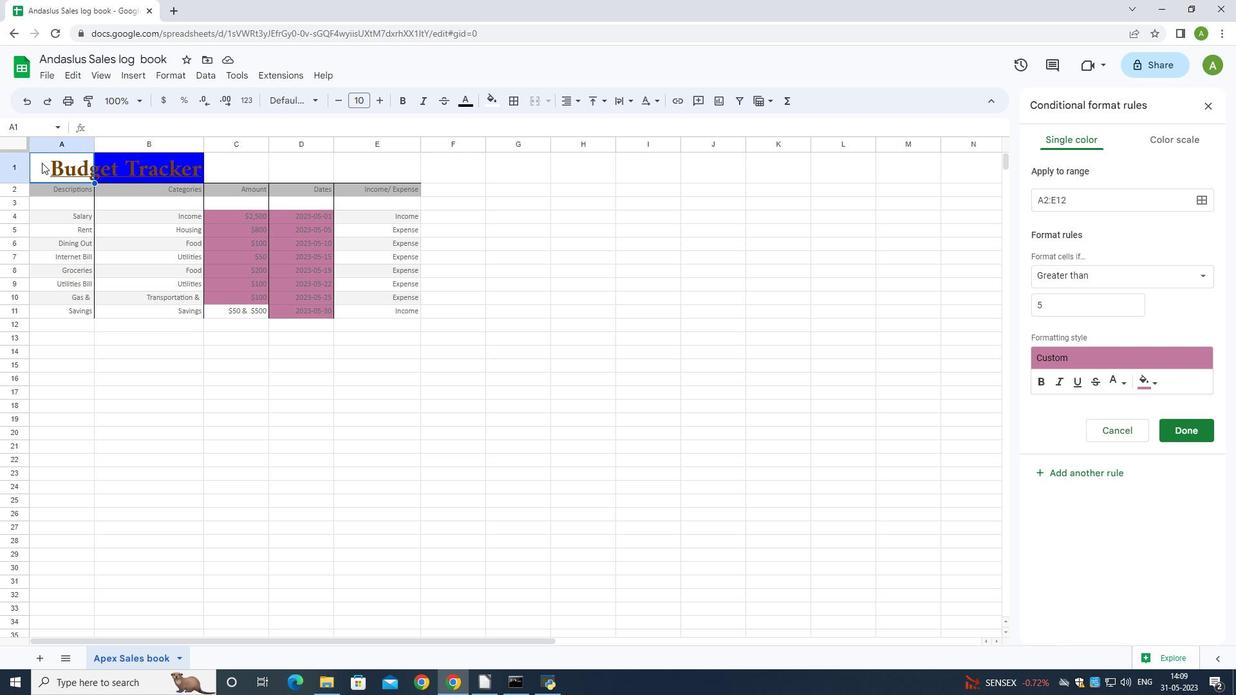 
Action: Mouse moved to (515, 103)
Screenshot: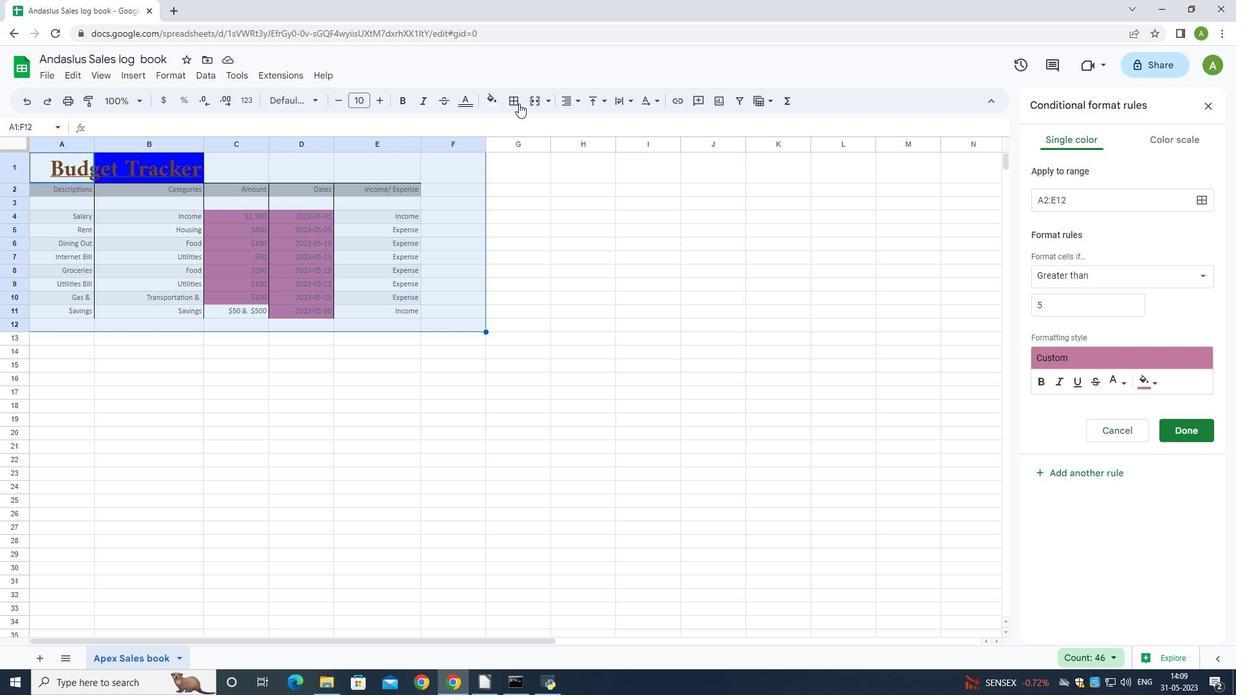 
Action: Mouse pressed left at (515, 103)
Screenshot: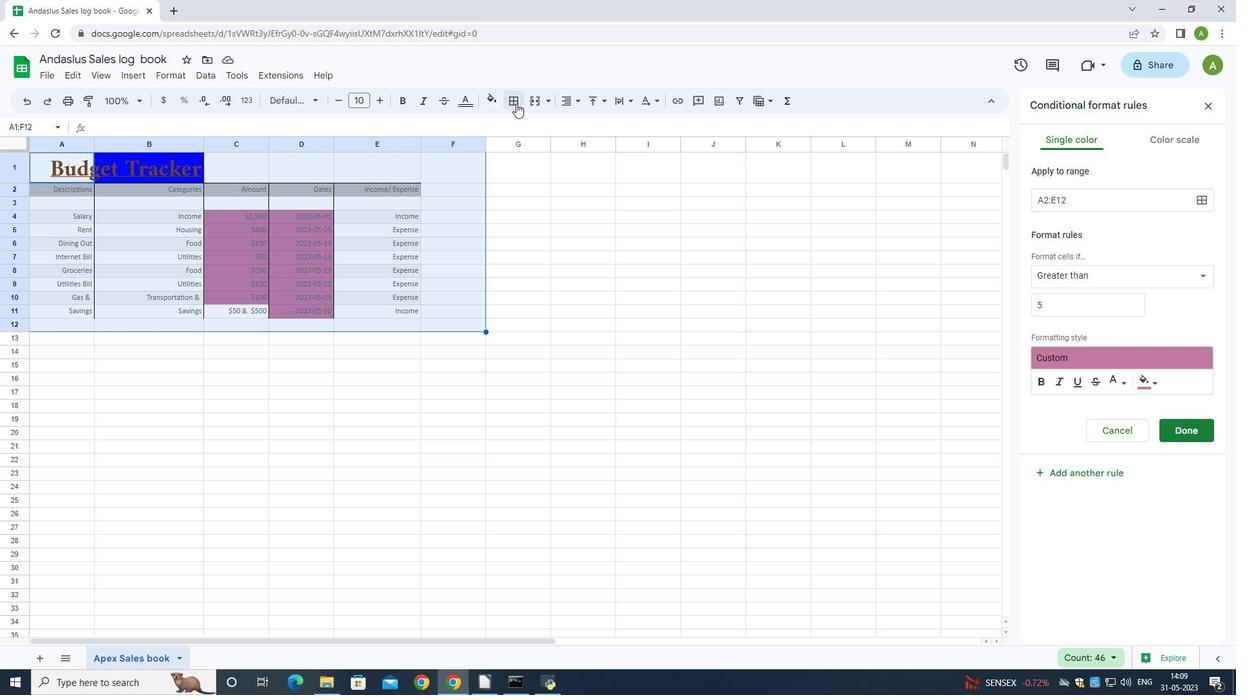 
Action: Mouse moved to (541, 145)
Screenshot: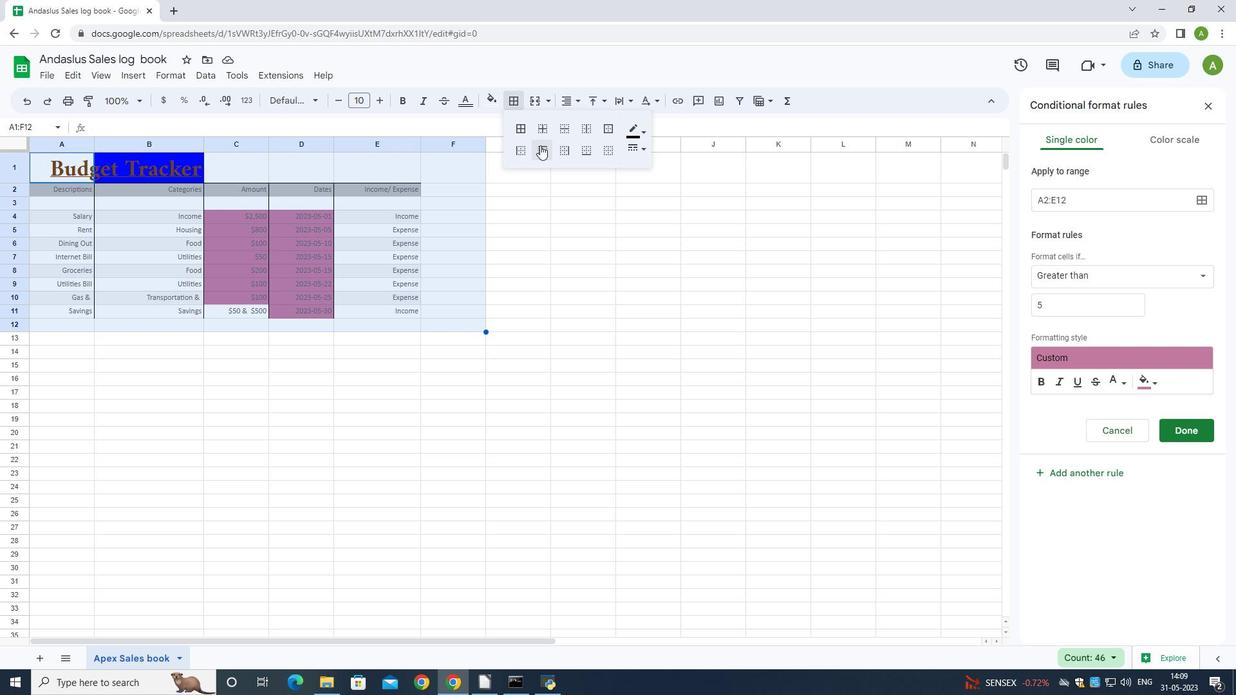 
Action: Mouse pressed left at (541, 145)
Screenshot: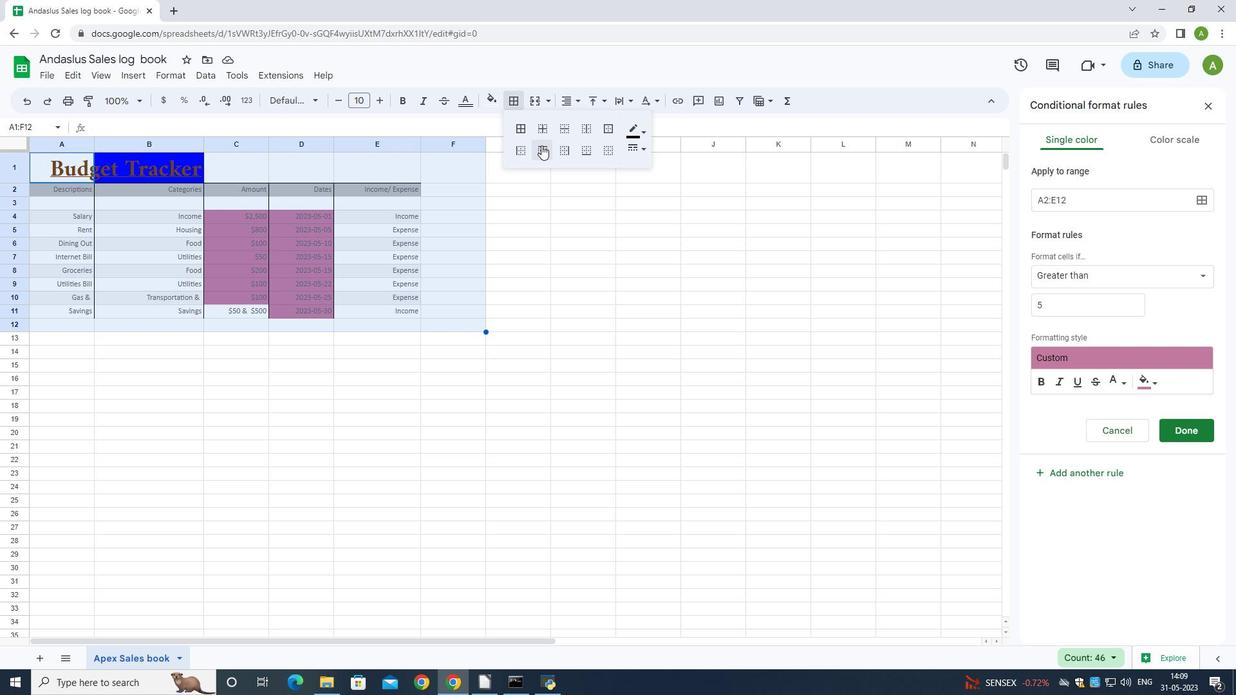
Action: Mouse moved to (545, 150)
Screenshot: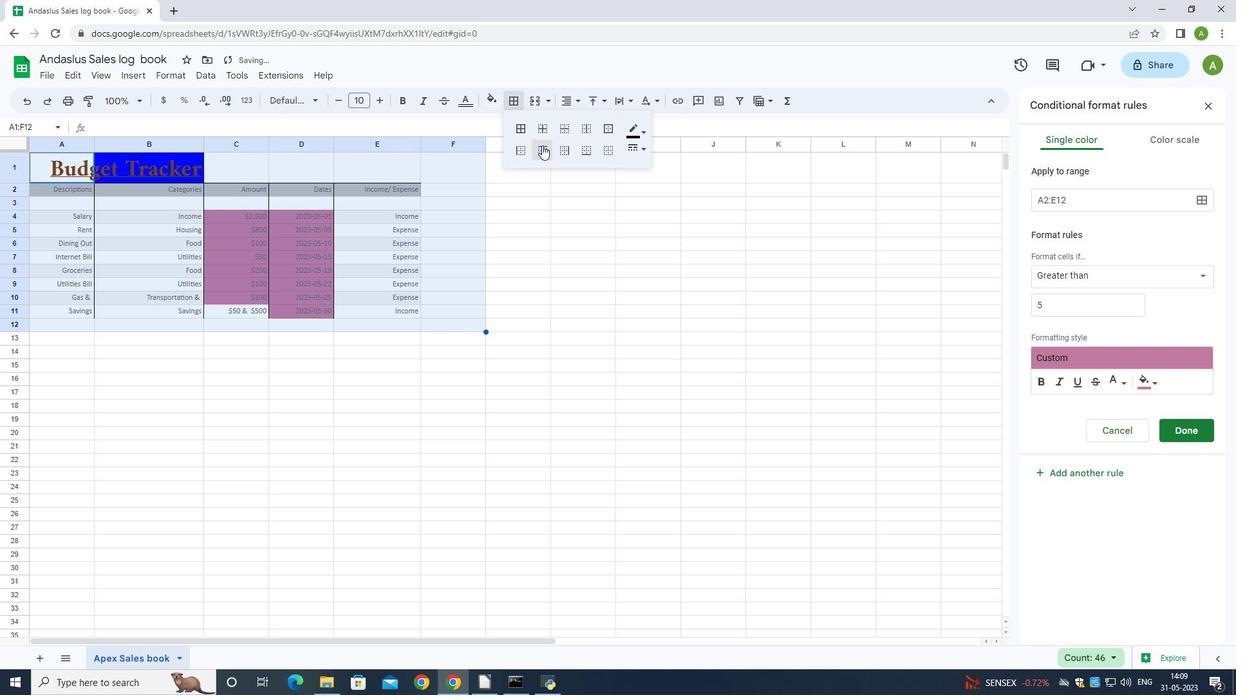 
Action: Mouse pressed left at (545, 150)
Screenshot: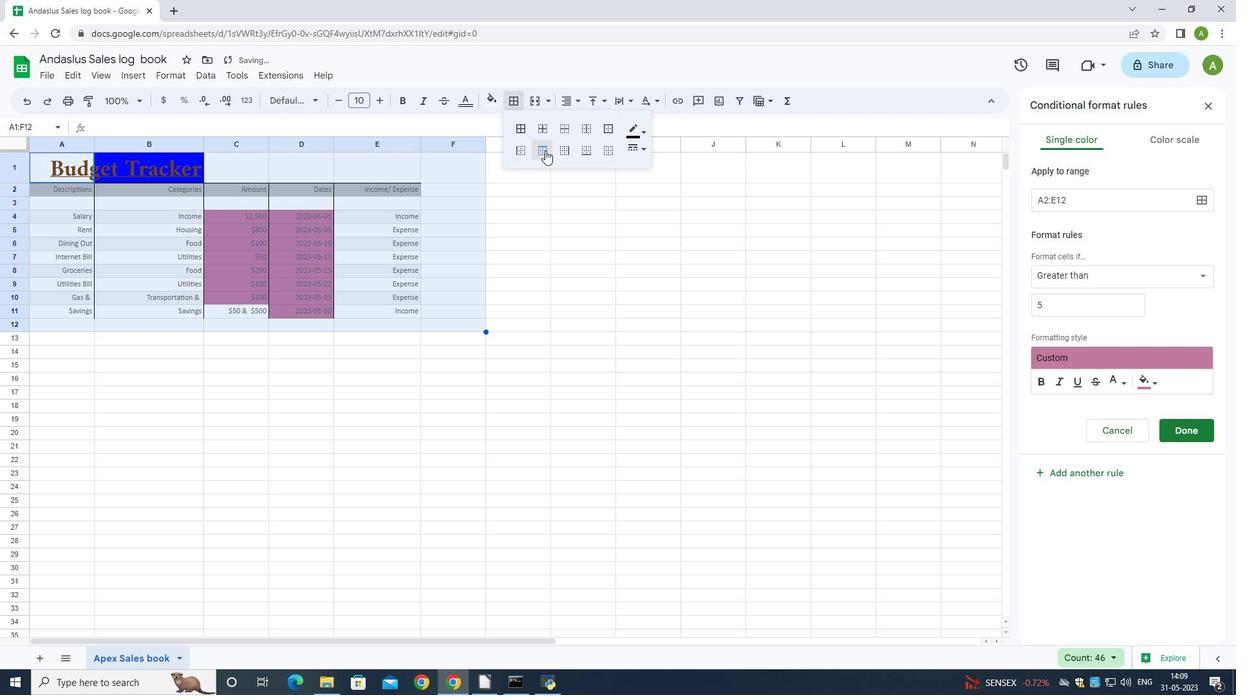 
Action: Mouse pressed left at (545, 150)
Screenshot: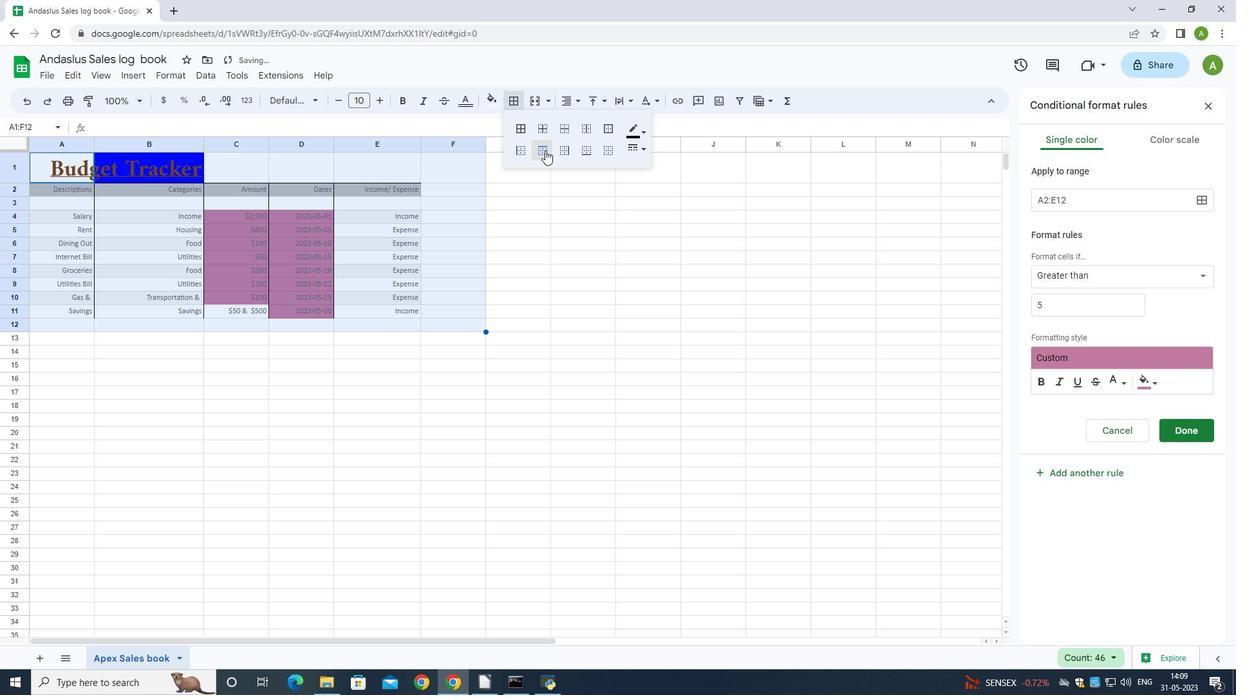 
Action: Mouse moved to (383, 344)
Screenshot: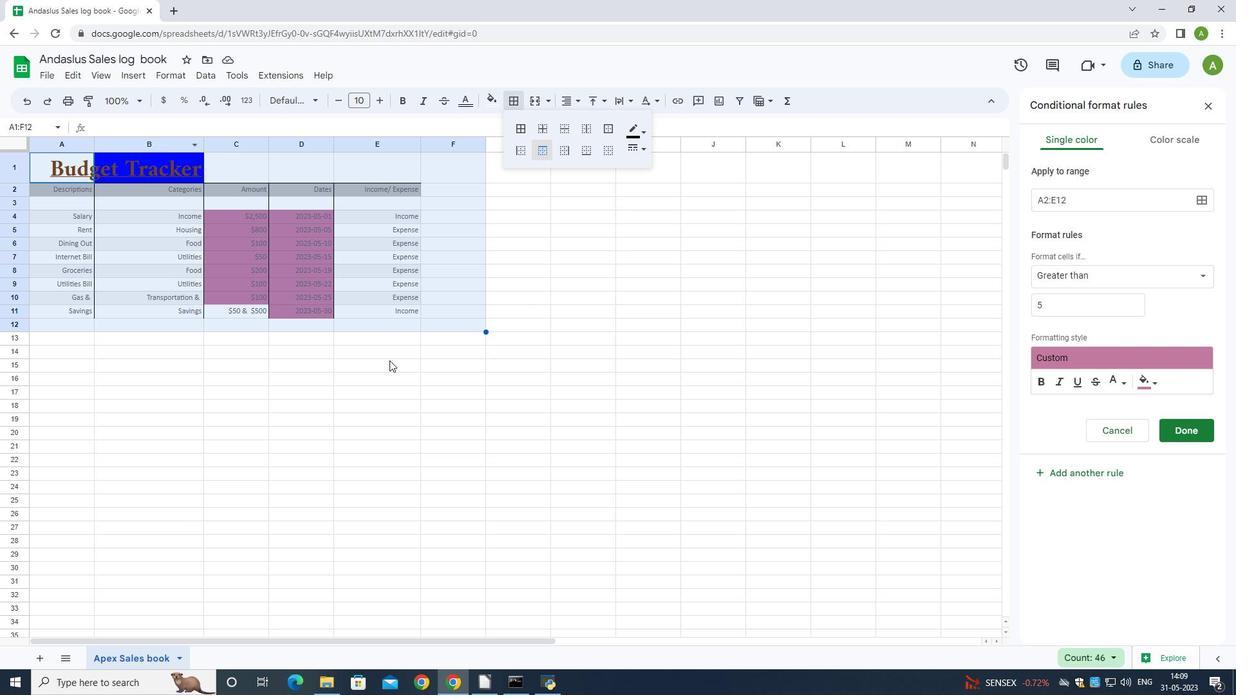 
Action: Mouse pressed left at (383, 344)
Screenshot: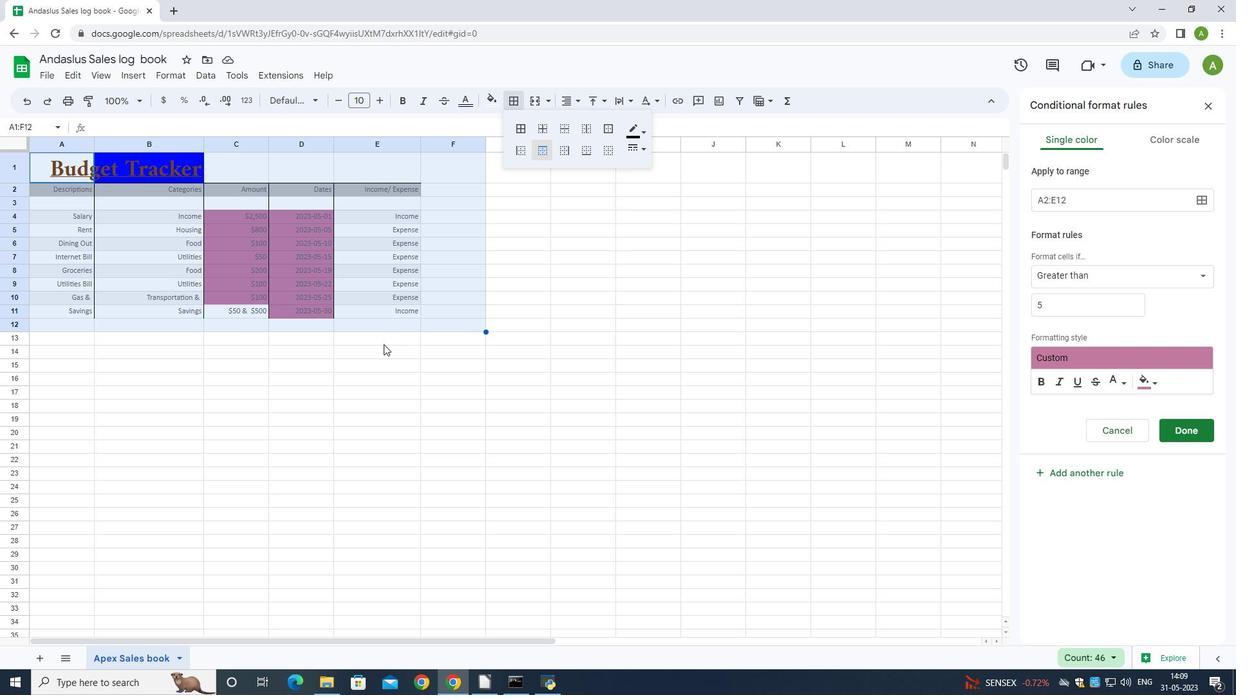 
Action: Mouse moved to (141, 663)
Screenshot: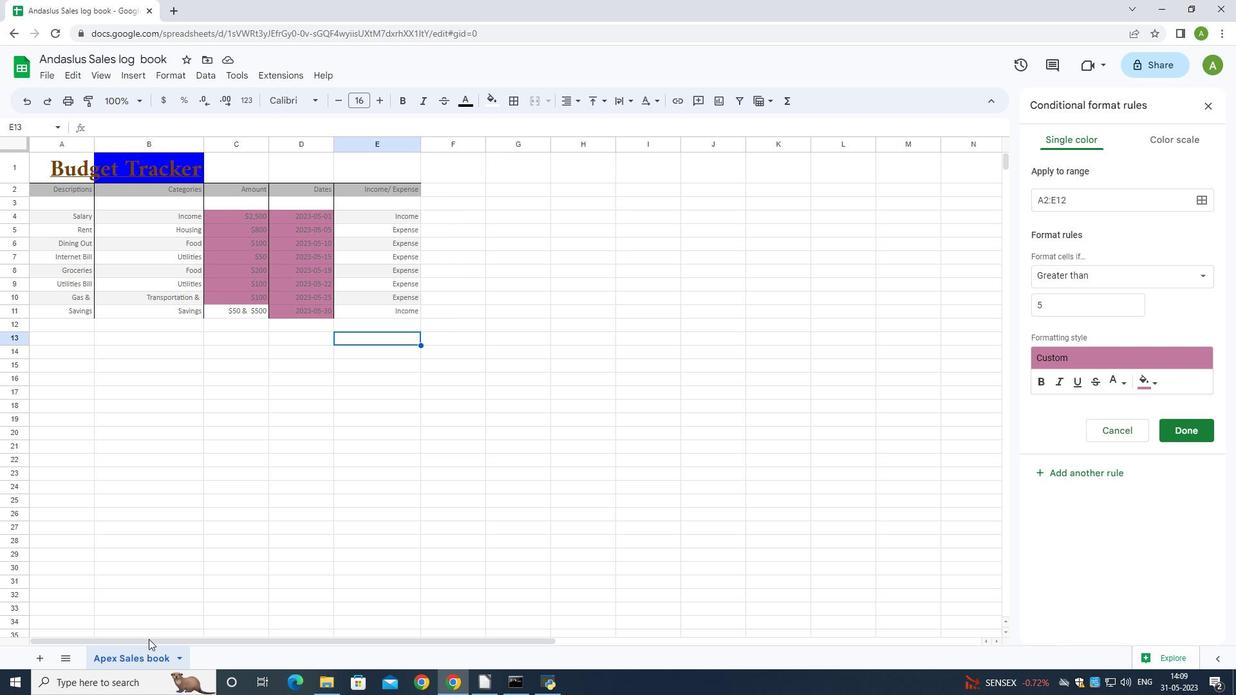 
Action: Mouse pressed left at (141, 663)
Screenshot: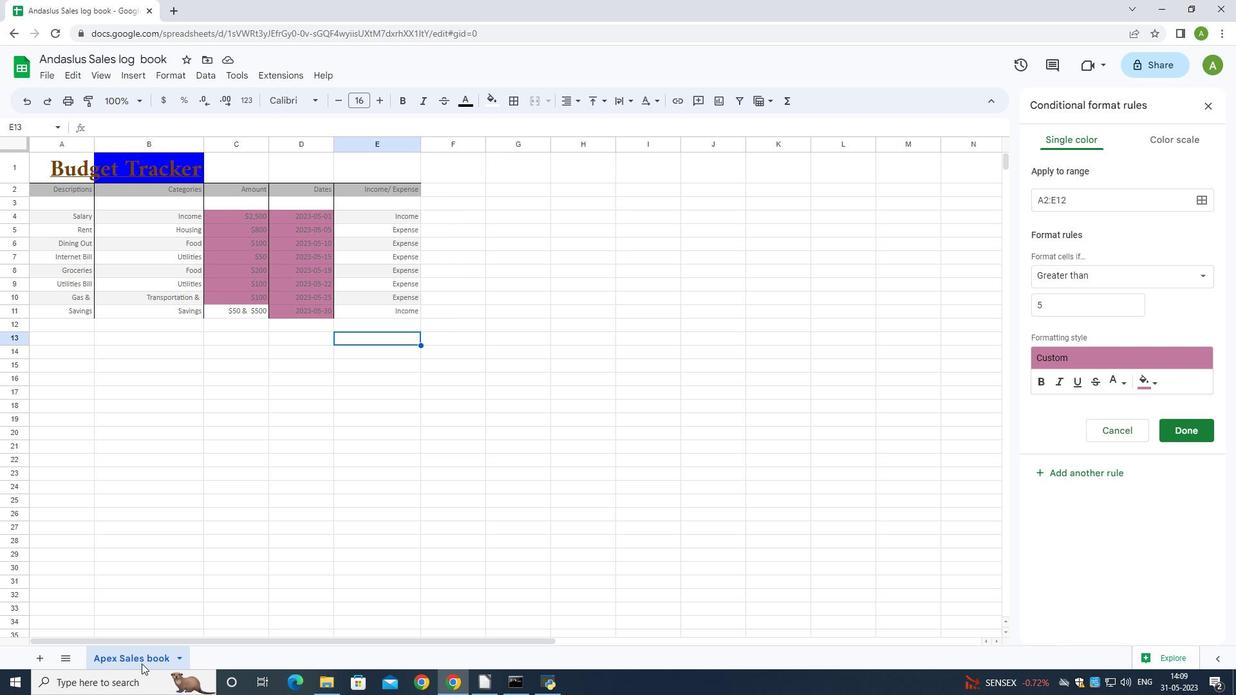 
Action: Mouse moved to (142, 659)
Screenshot: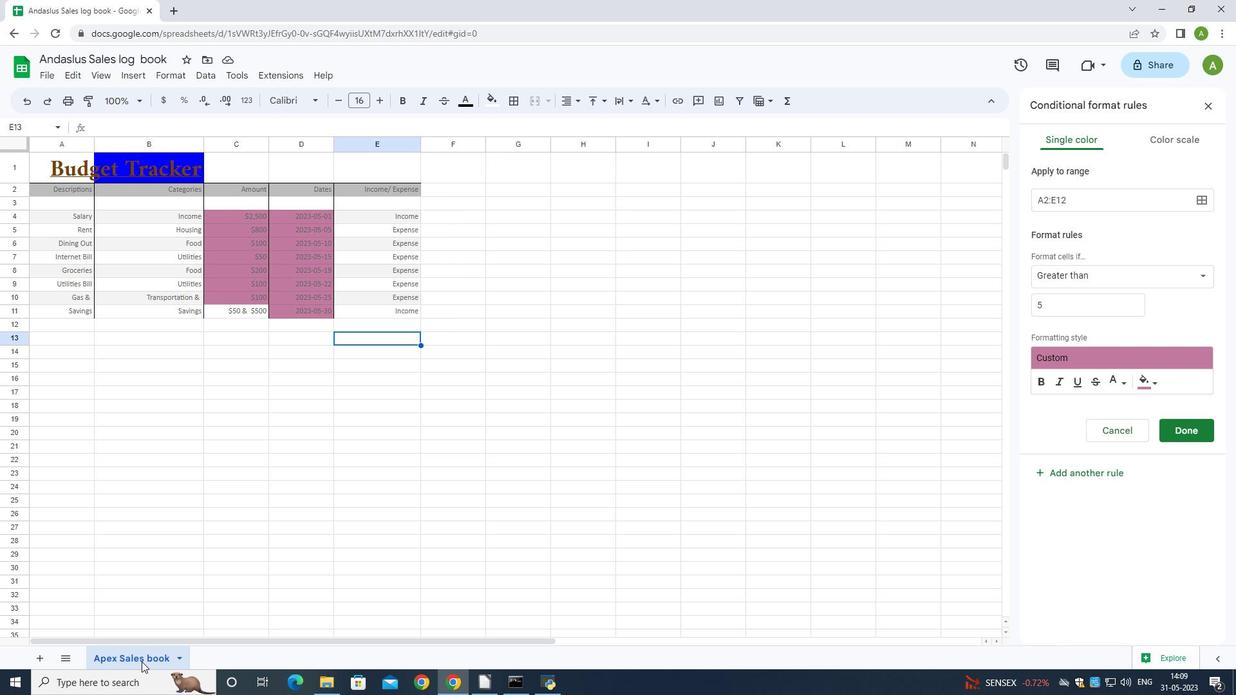 
Action: Mouse pressed left at (142, 659)
Screenshot: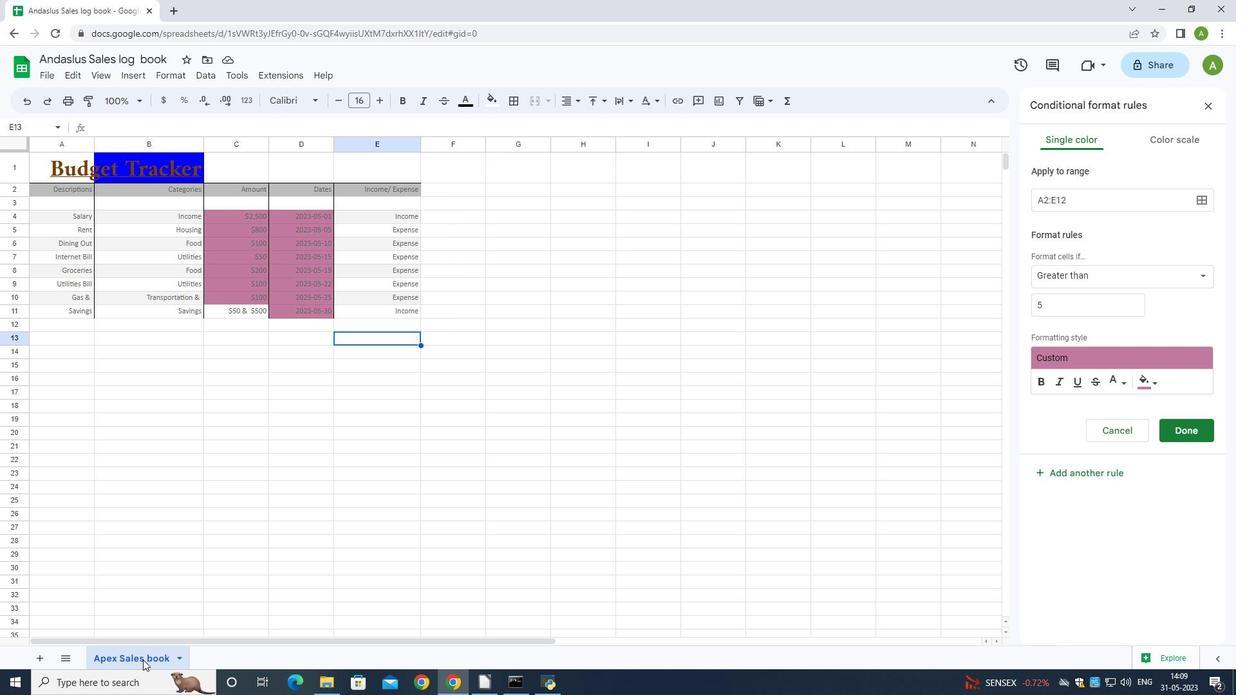
Action: Key pressed <Key.space><Key.enter>
Screenshot: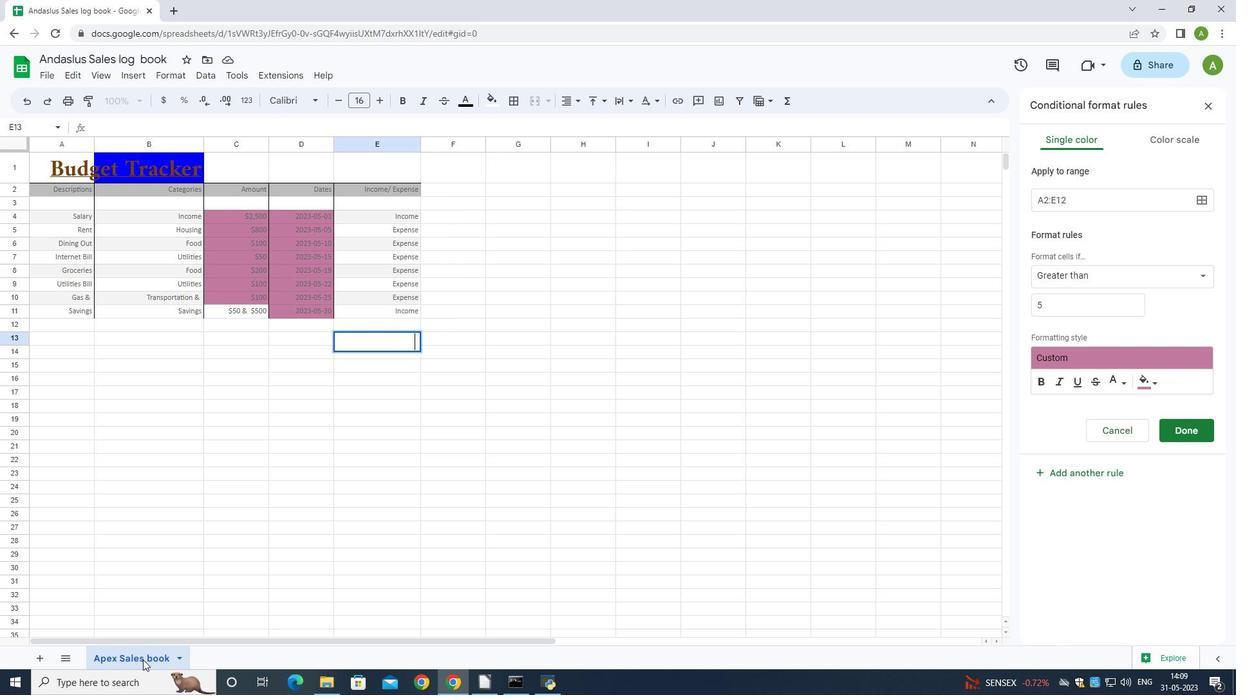 
Action: Mouse moved to (166, 451)
Screenshot: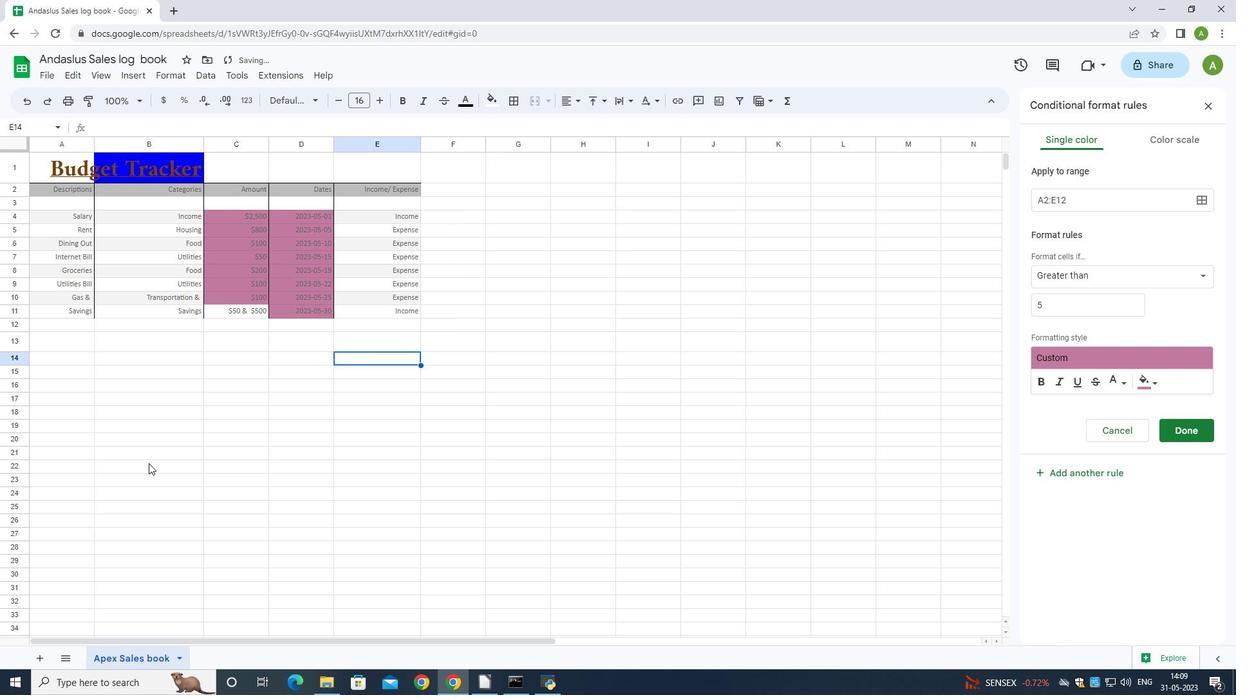 
Action: Mouse pressed left at (166, 451)
Screenshot: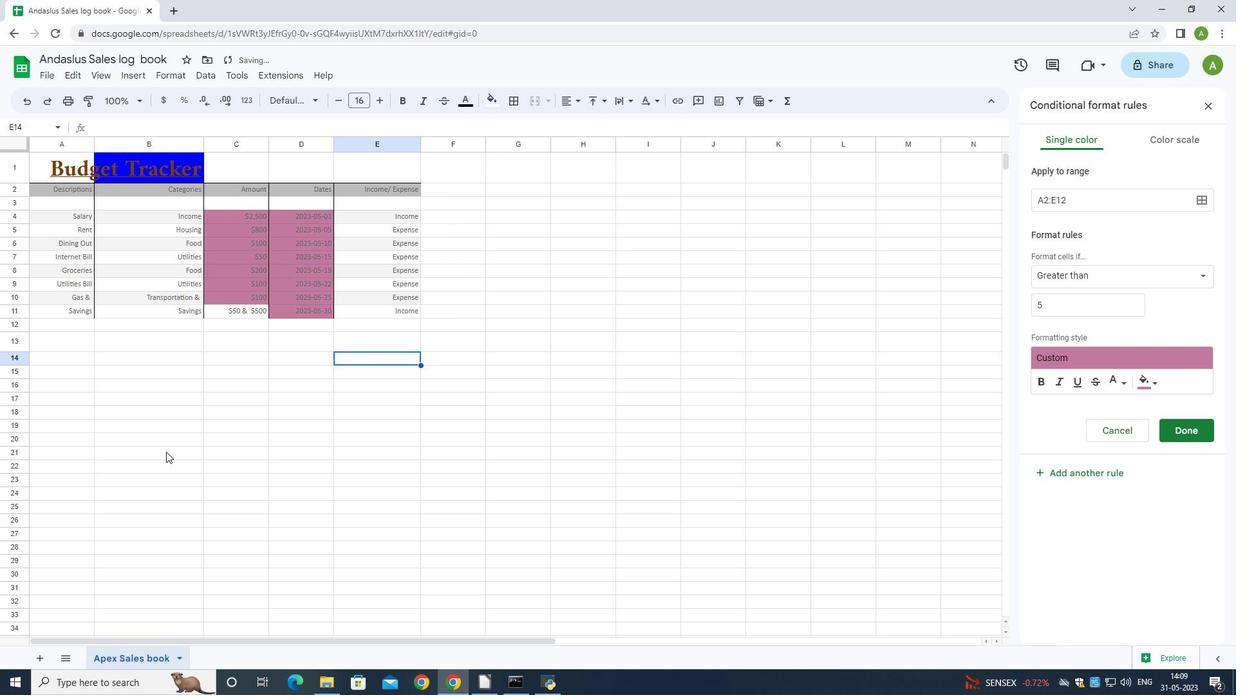 
Action: Key pressed ctrl+S
Screenshot: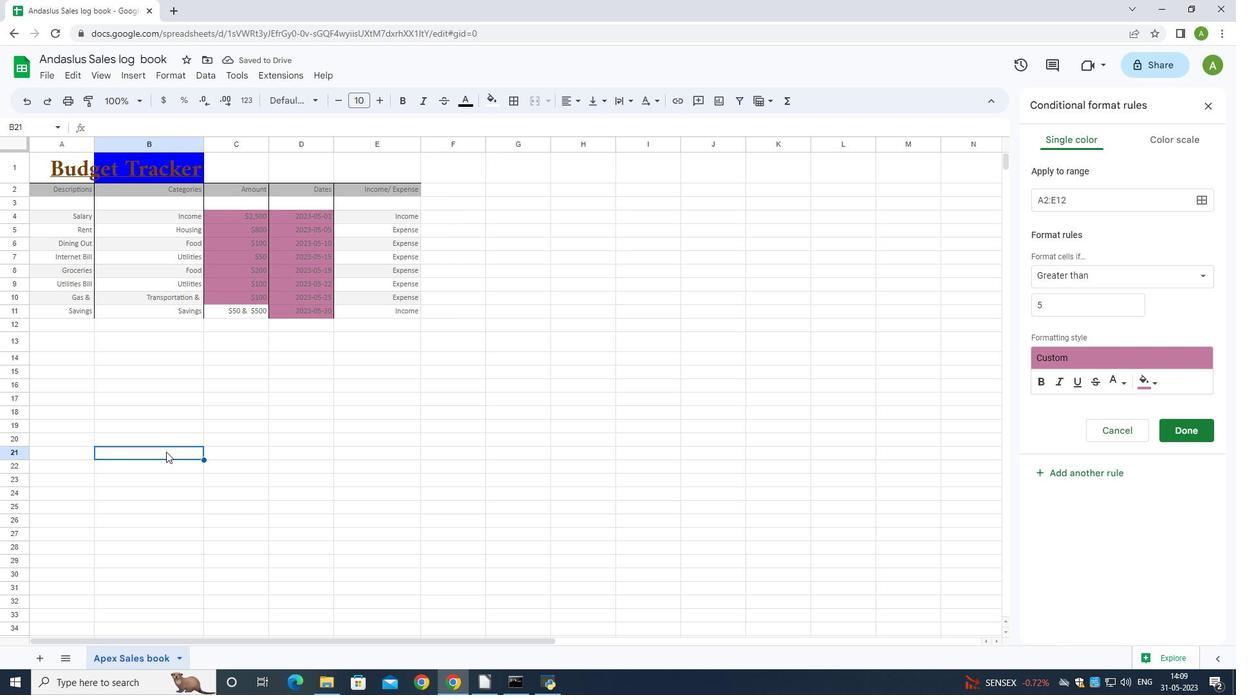
Action: Mouse moved to (216, 431)
Screenshot: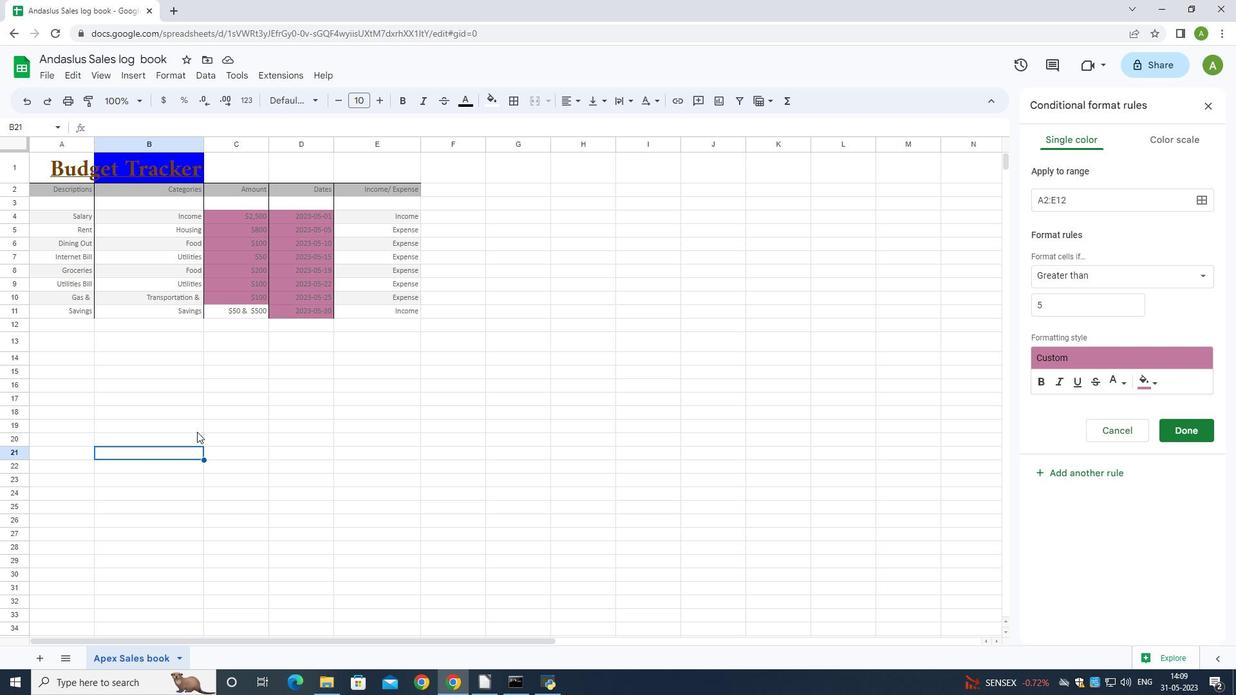 
